 Task: In Heading  Arial Black with dark grey 1 1 colour. Font size of heading  '18 Pt. 'Font style of data Calibri. Font size of data  9 Pt. Alignment of headline & data Align right. Fill color in cell of heading  Red. Font color of data Black. Apply border in Data Top & Bottom Borders only. In the sheet  Attendance Spreadsheetbook
Action: Mouse moved to (320, 104)
Screenshot: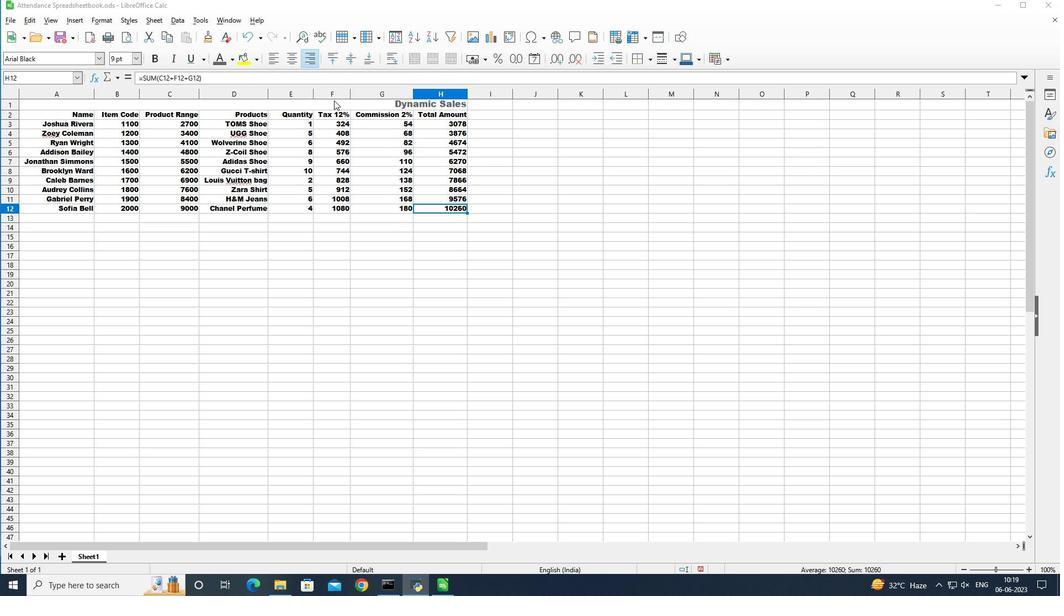 
Action: Mouse pressed left at (320, 104)
Screenshot: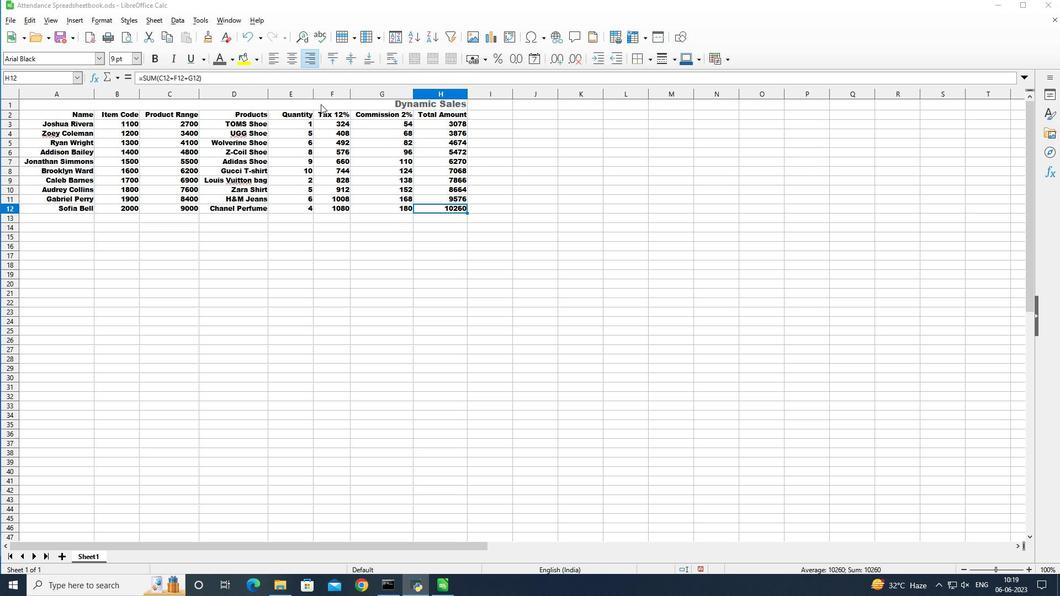 
Action: Mouse moved to (98, 56)
Screenshot: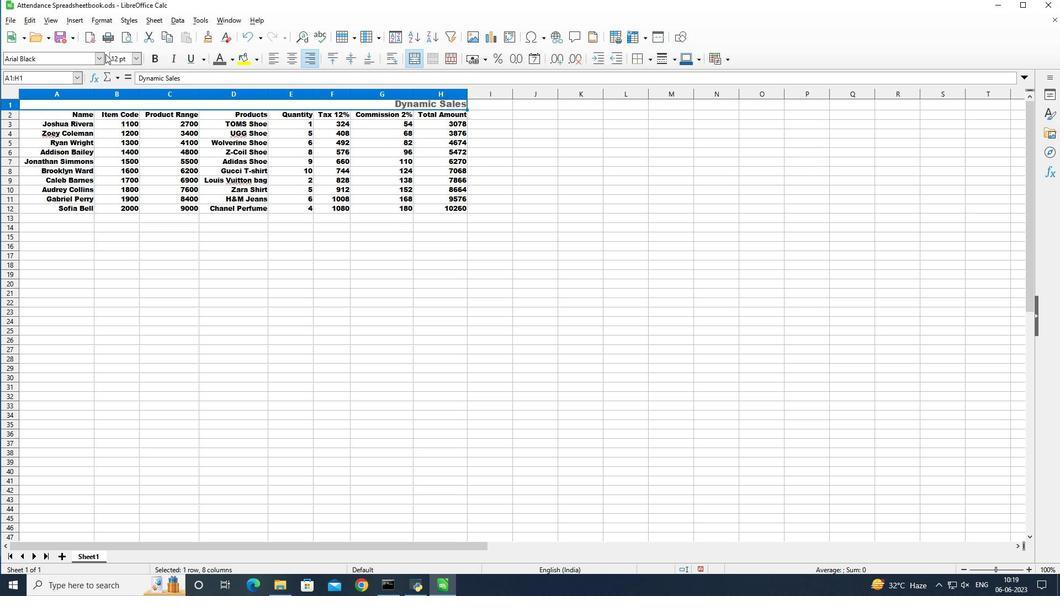 
Action: Mouse pressed left at (98, 56)
Screenshot: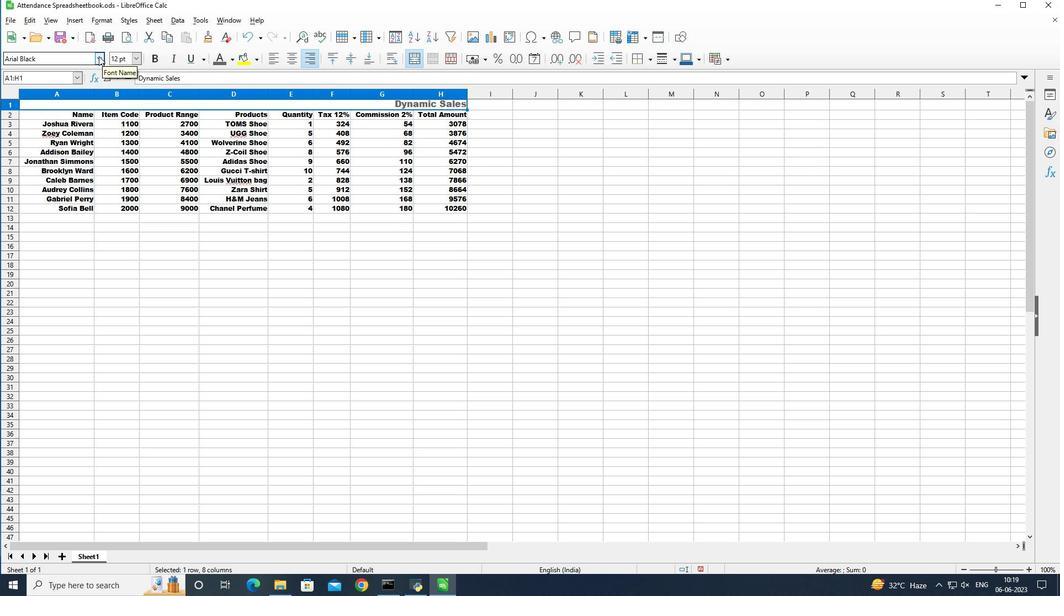 
Action: Mouse moved to (107, 72)
Screenshot: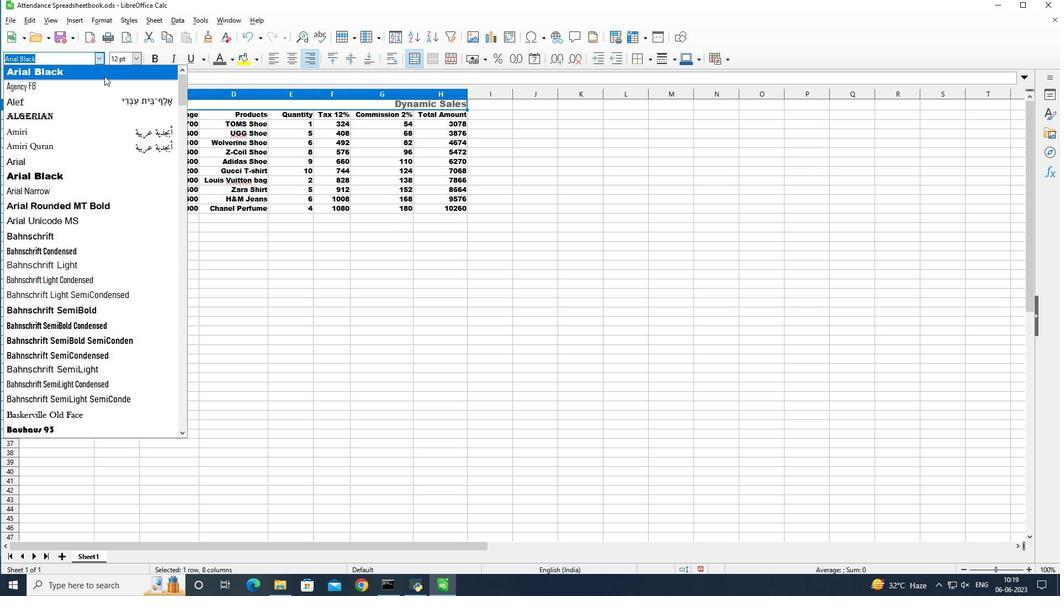 
Action: Mouse pressed left at (107, 72)
Screenshot: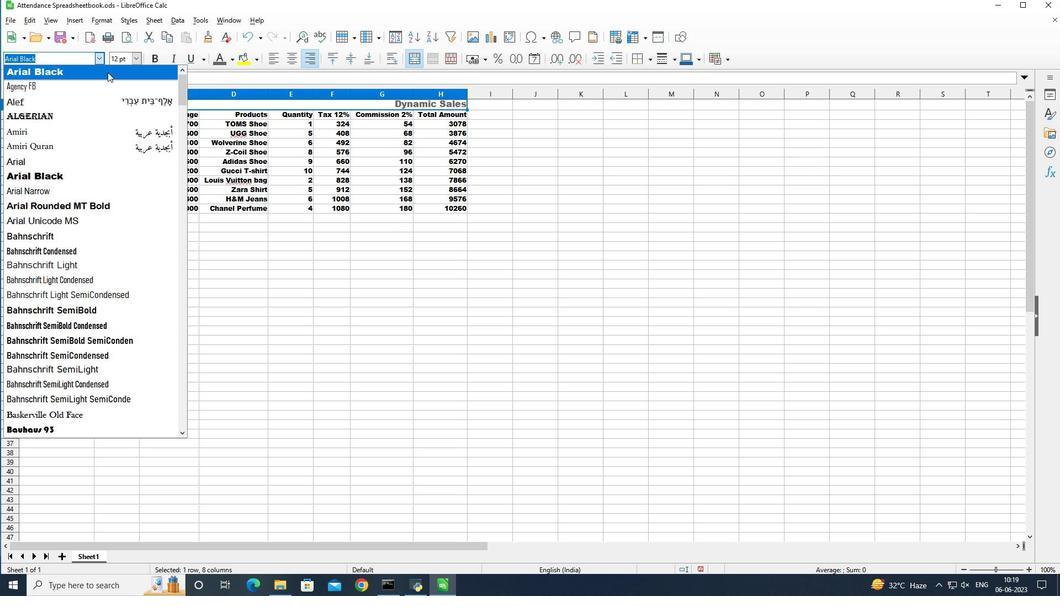 
Action: Mouse moved to (232, 61)
Screenshot: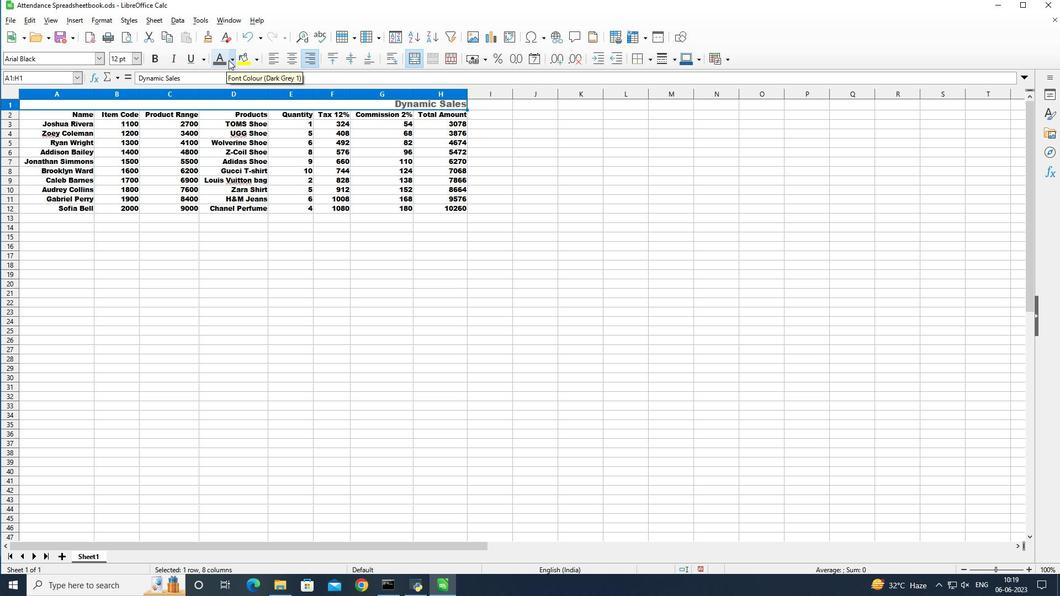 
Action: Mouse pressed left at (232, 61)
Screenshot: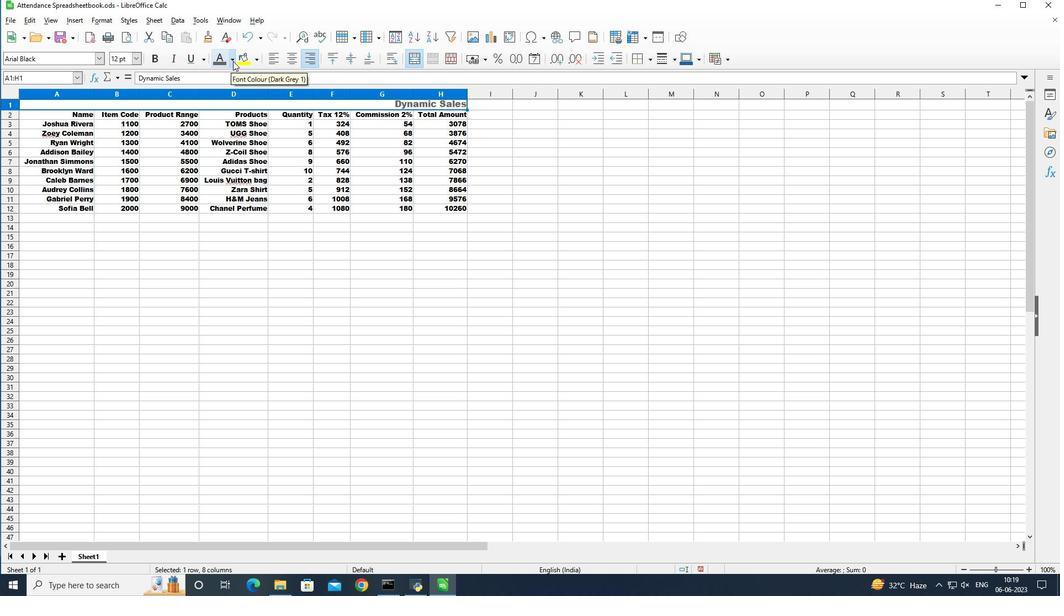 
Action: Mouse moved to (260, 124)
Screenshot: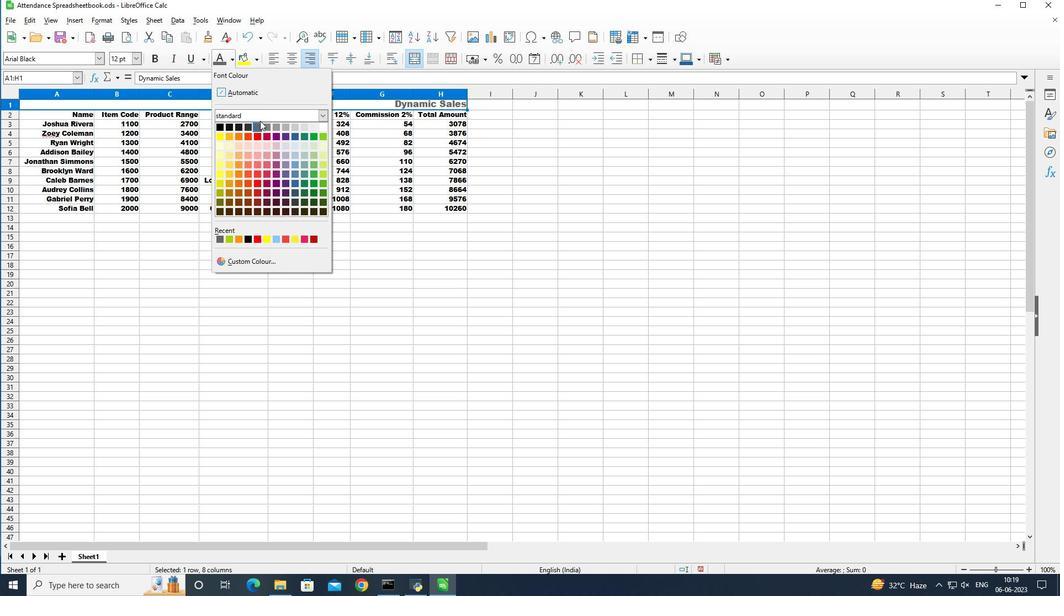 
Action: Mouse pressed left at (260, 124)
Screenshot: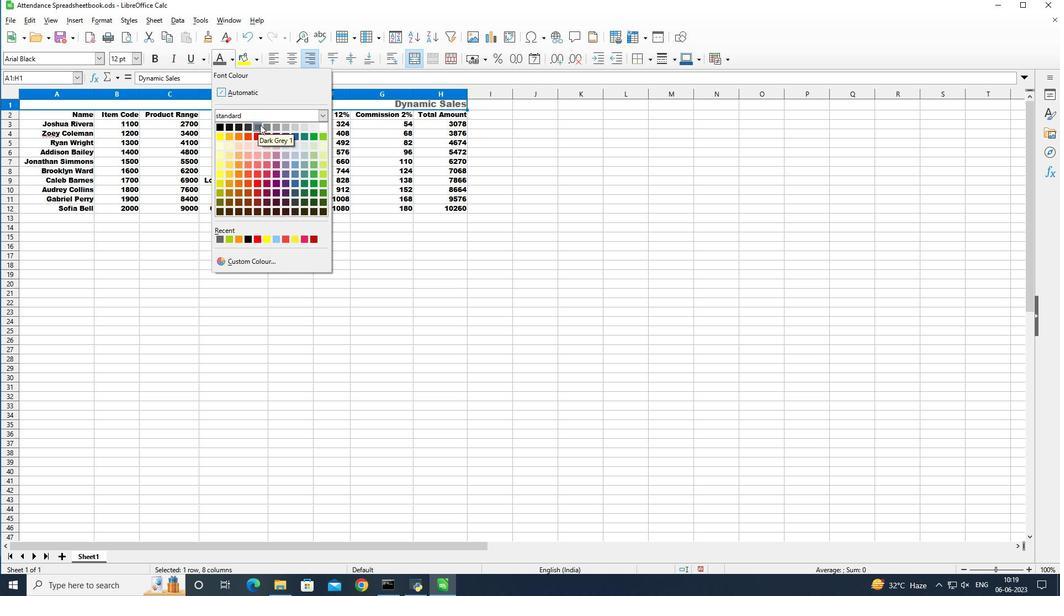 
Action: Mouse moved to (140, 58)
Screenshot: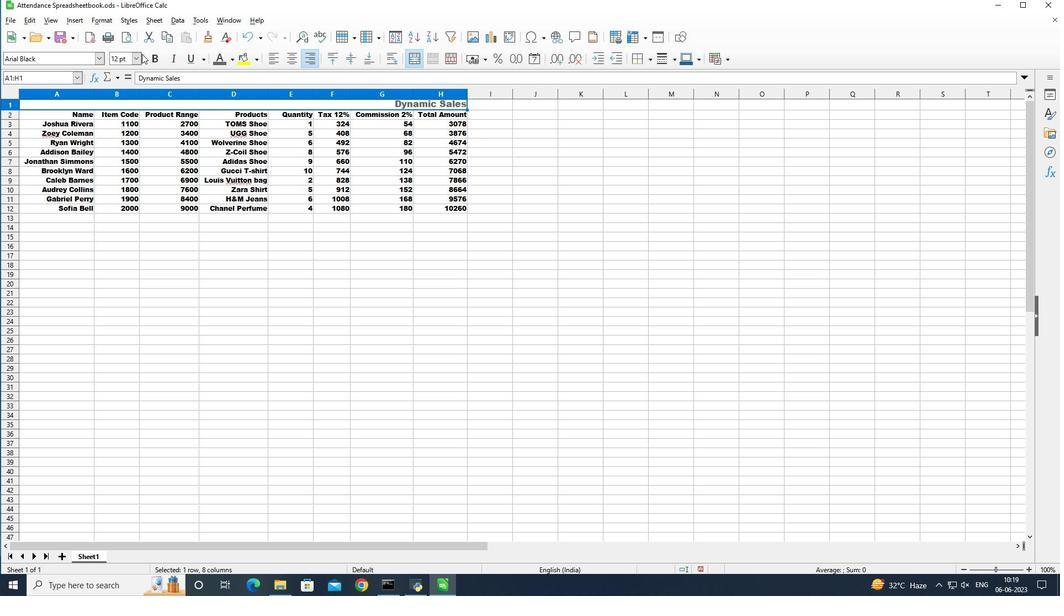 
Action: Mouse pressed left at (140, 58)
Screenshot: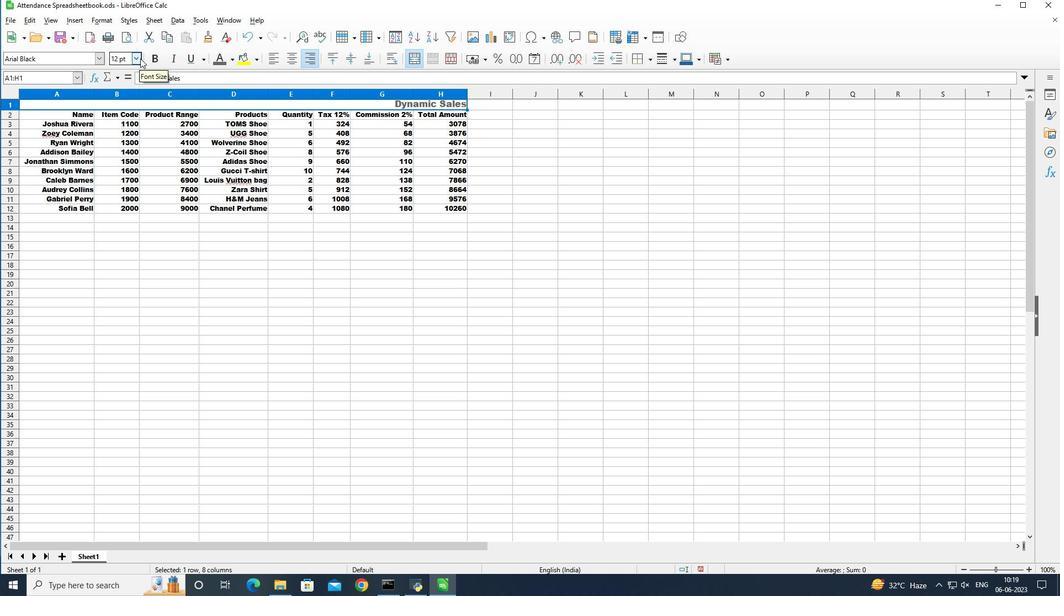 
Action: Mouse moved to (130, 184)
Screenshot: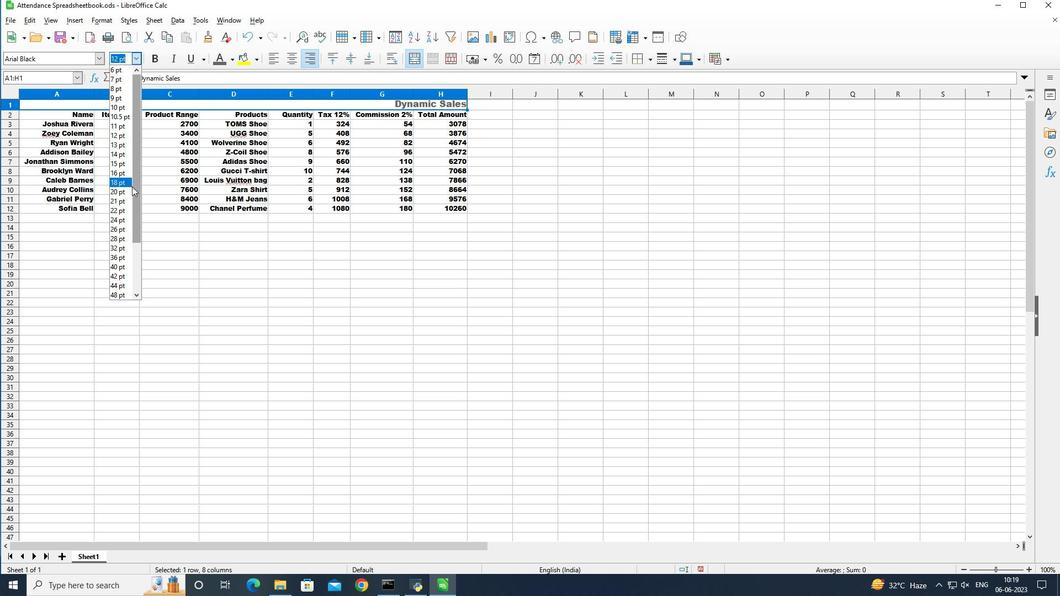 
Action: Mouse pressed left at (130, 184)
Screenshot: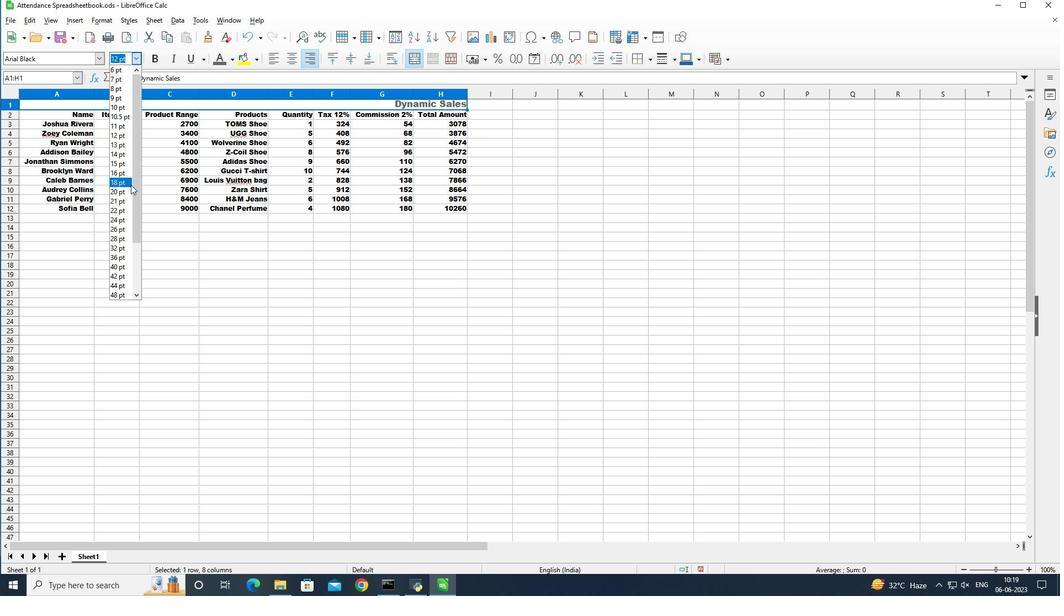 
Action: Mouse moved to (83, 118)
Screenshot: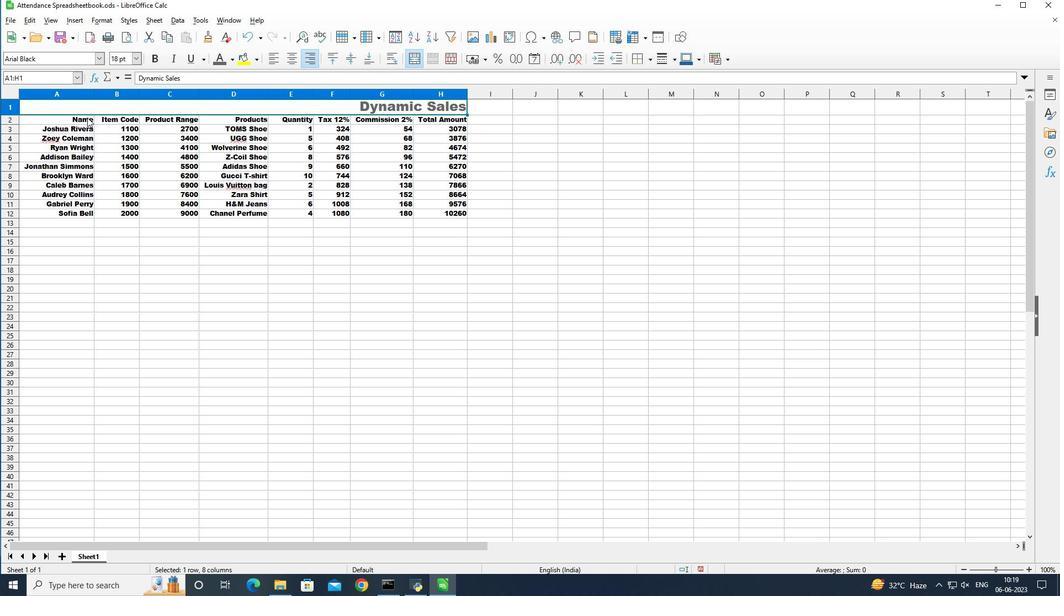 
Action: Mouse pressed left at (83, 118)
Screenshot: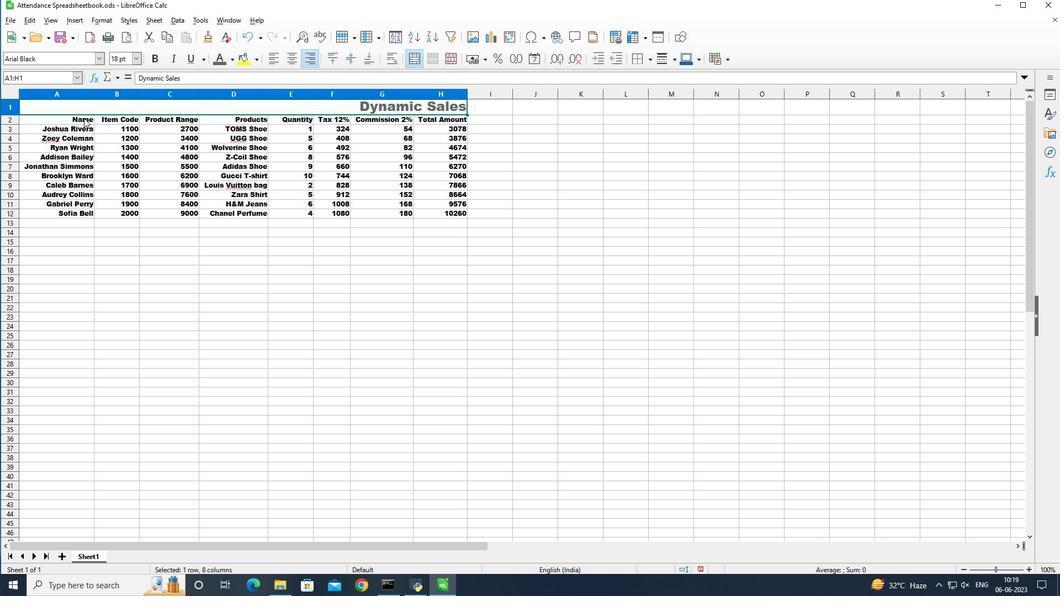
Action: Mouse moved to (86, 118)
Screenshot: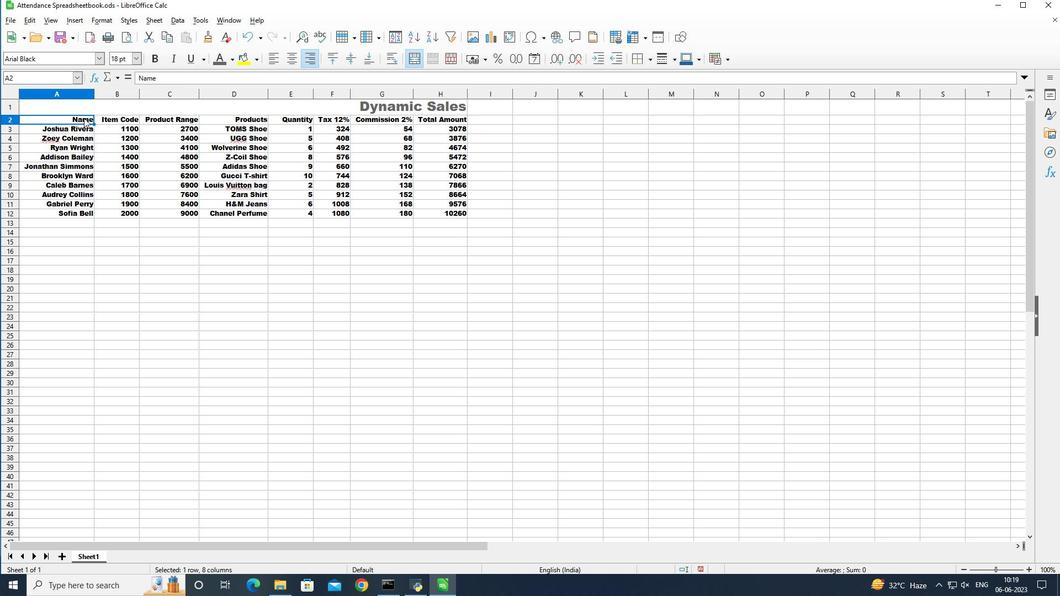 
Action: Mouse pressed left at (86, 118)
Screenshot: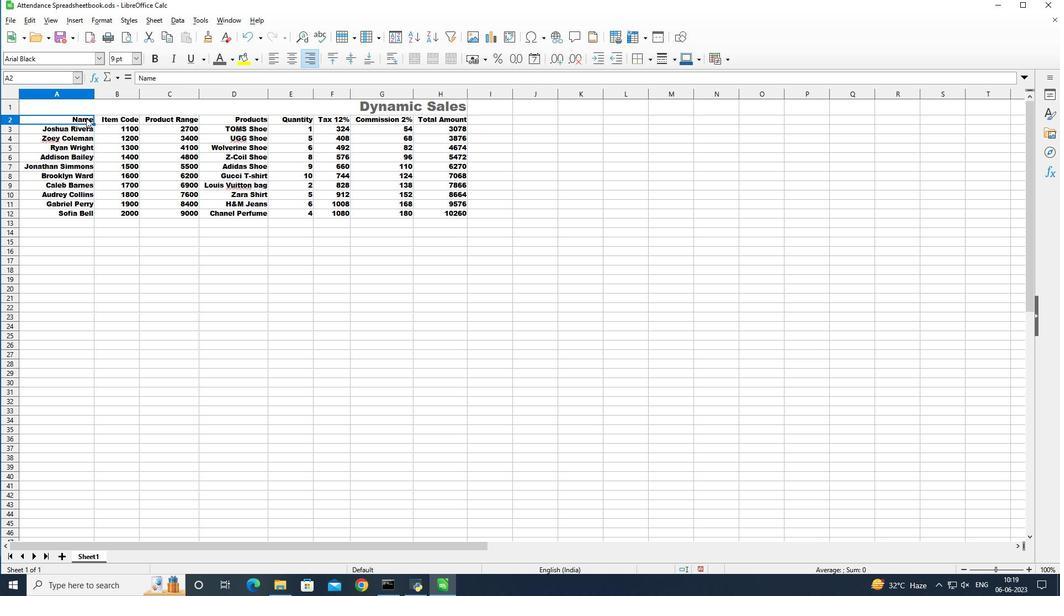 
Action: Mouse moved to (102, 60)
Screenshot: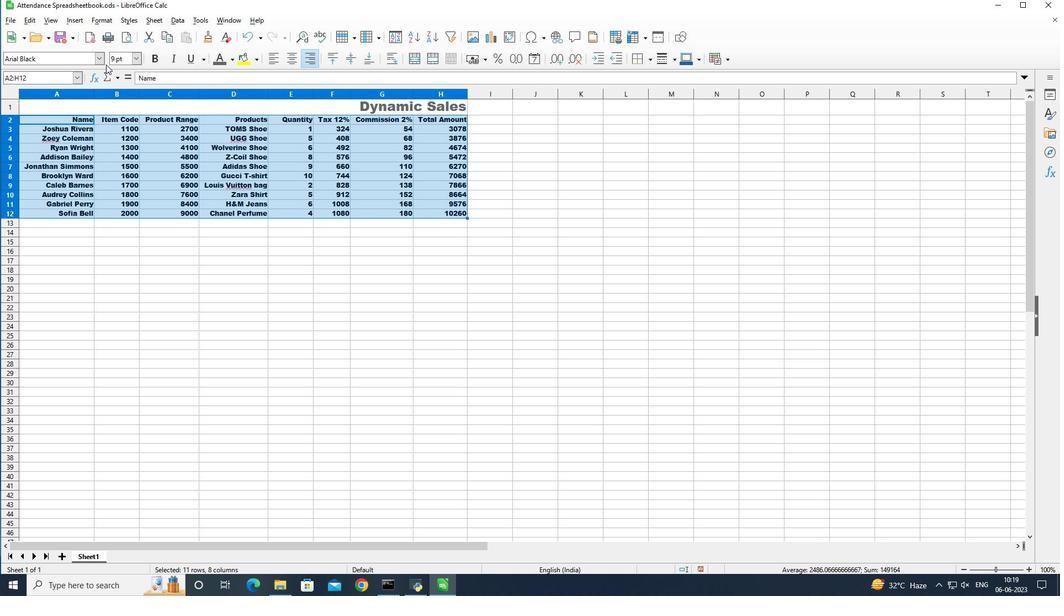 
Action: Mouse pressed left at (102, 60)
Screenshot: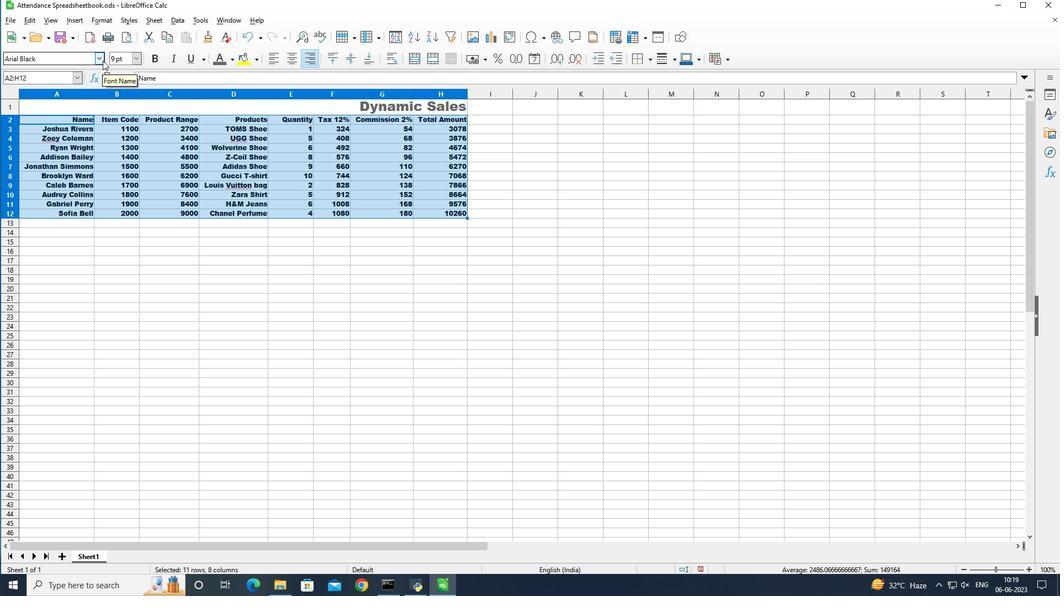 
Action: Mouse moved to (60, 261)
Screenshot: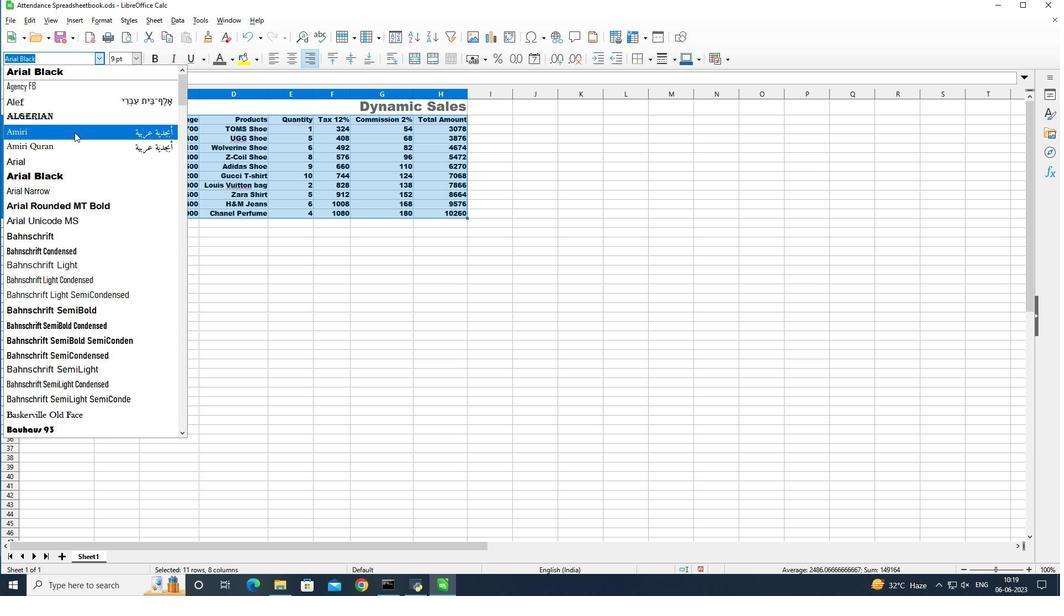 
Action: Mouse scrolled (60, 261) with delta (0, 0)
Screenshot: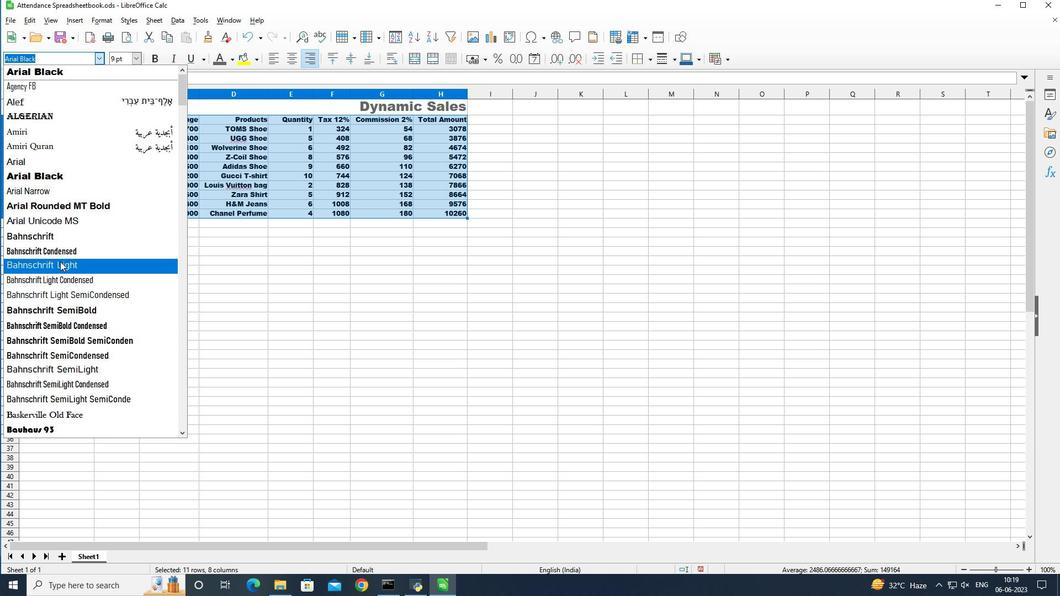 
Action: Mouse scrolled (60, 261) with delta (0, 0)
Screenshot: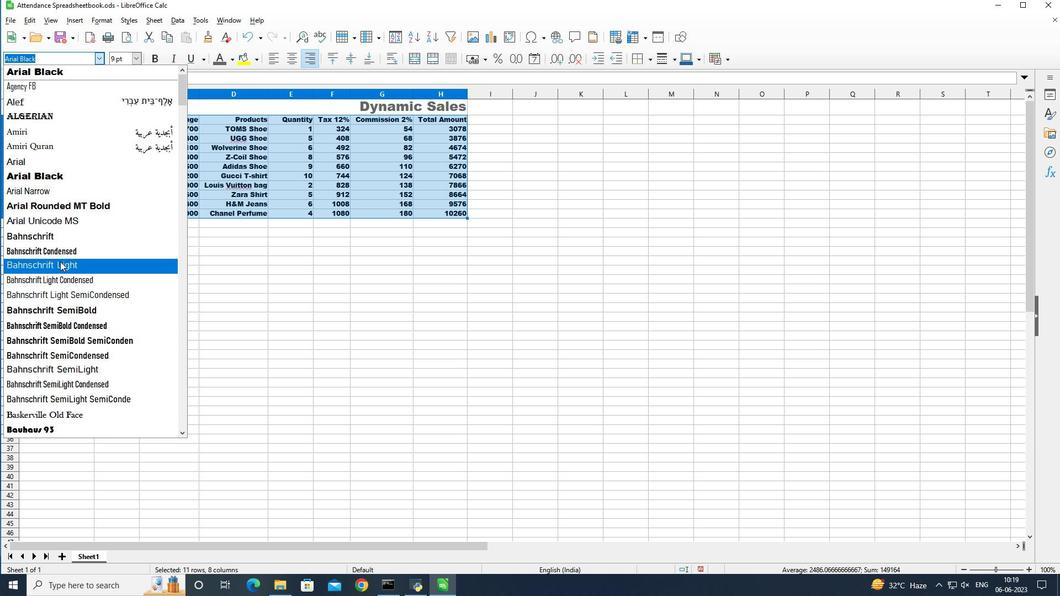 
Action: Mouse scrolled (60, 261) with delta (0, 0)
Screenshot: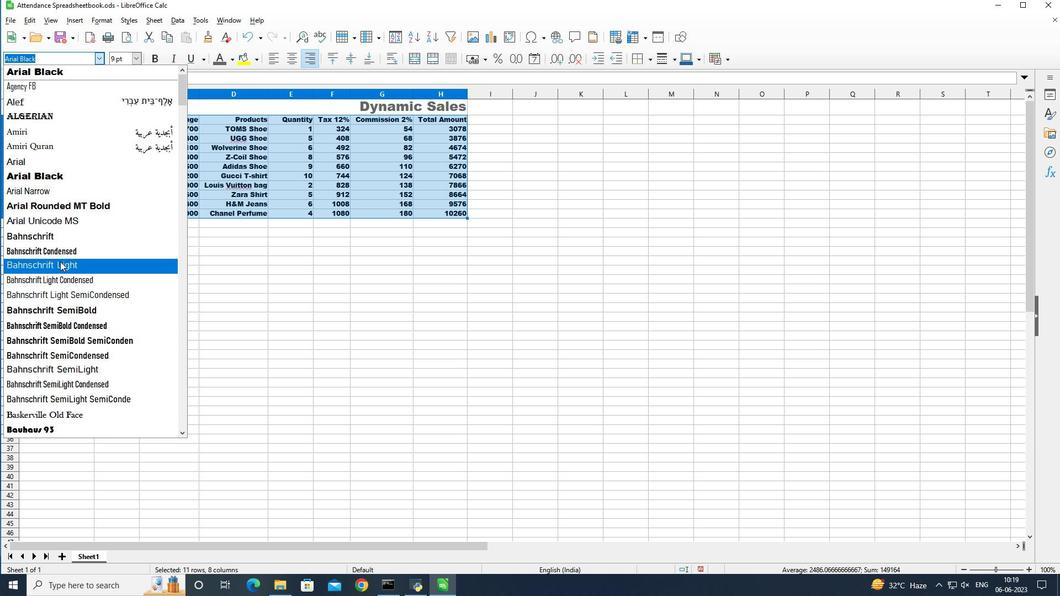 
Action: Mouse scrolled (60, 261) with delta (0, 0)
Screenshot: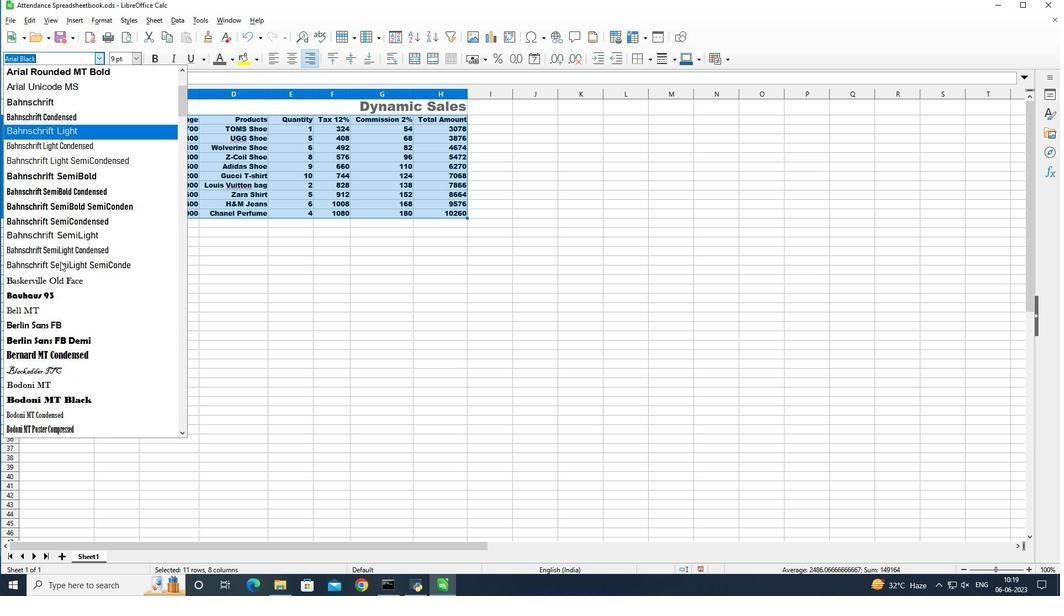 
Action: Mouse scrolled (60, 261) with delta (0, 0)
Screenshot: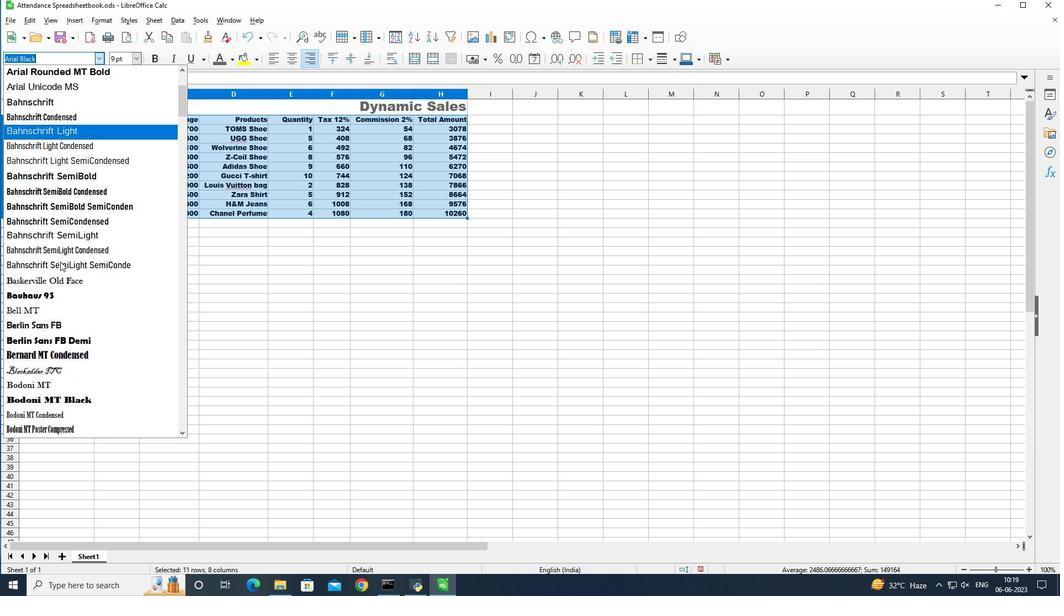 
Action: Mouse scrolled (60, 261) with delta (0, 0)
Screenshot: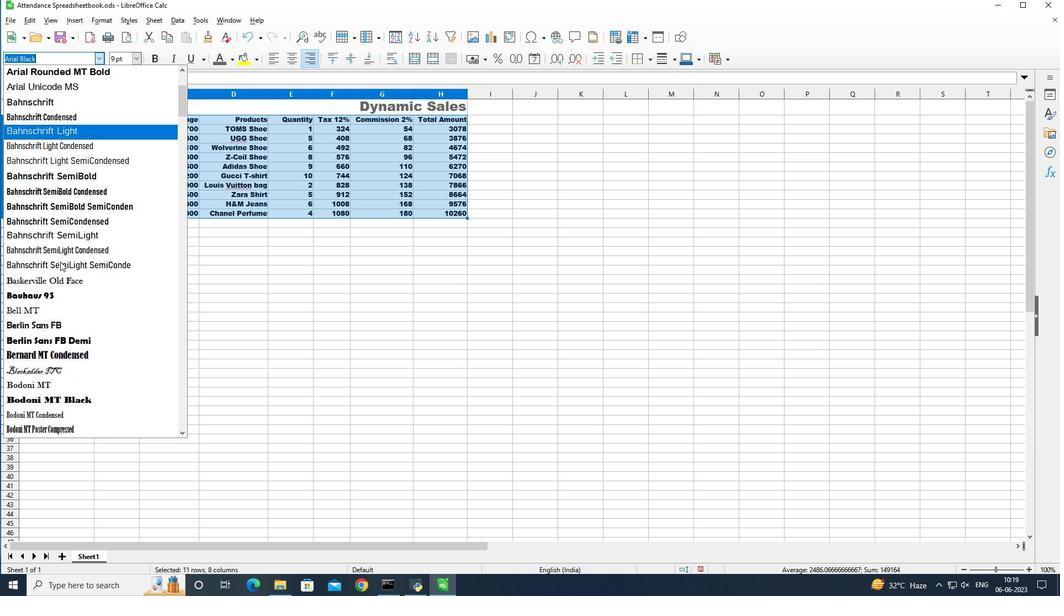 
Action: Mouse scrolled (60, 261) with delta (0, 0)
Screenshot: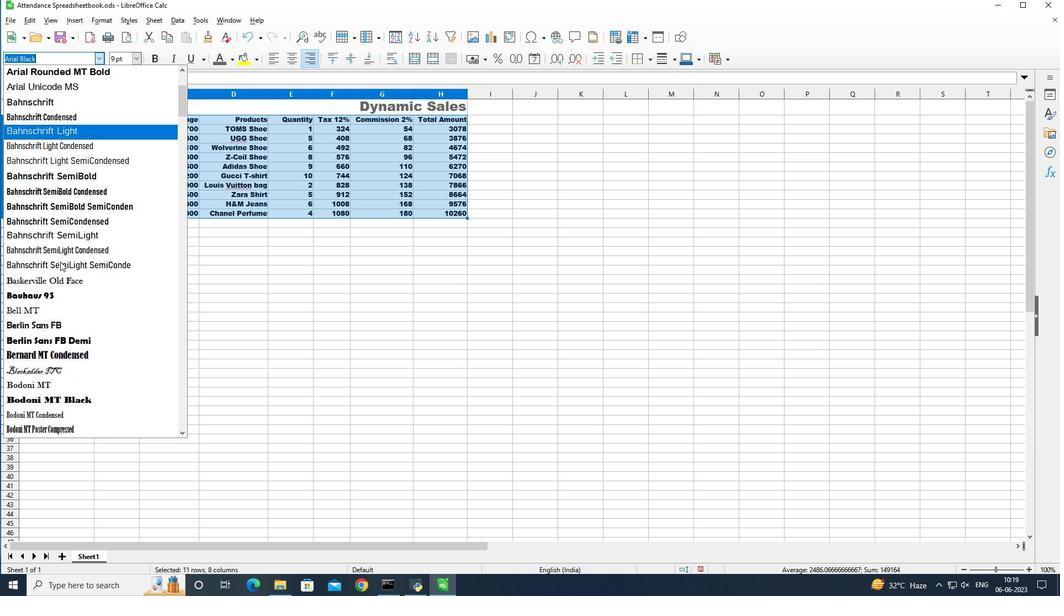
Action: Mouse scrolled (60, 261) with delta (0, 0)
Screenshot: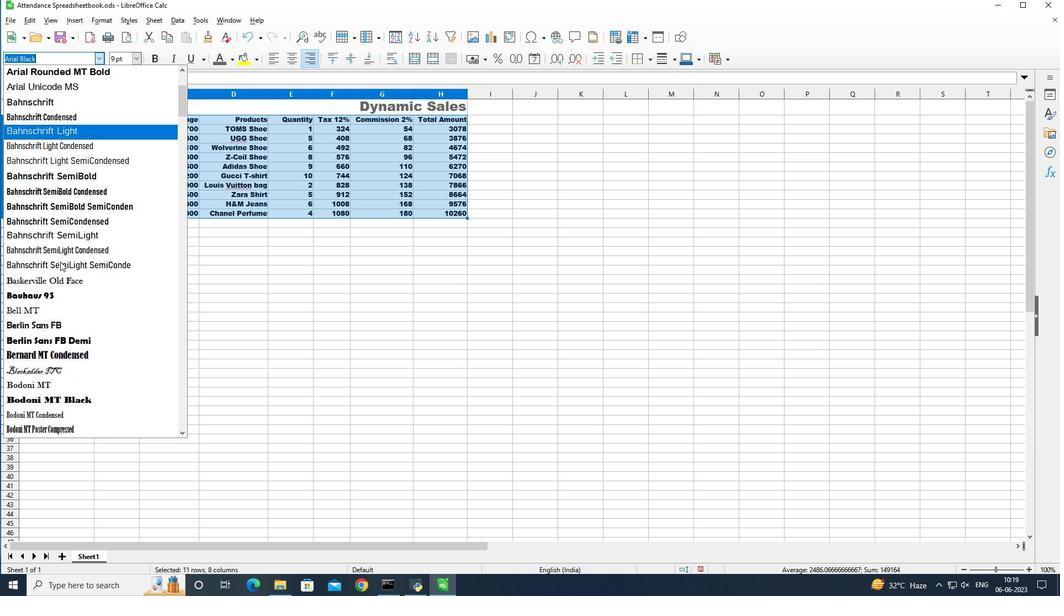 
Action: Mouse scrolled (60, 261) with delta (0, 0)
Screenshot: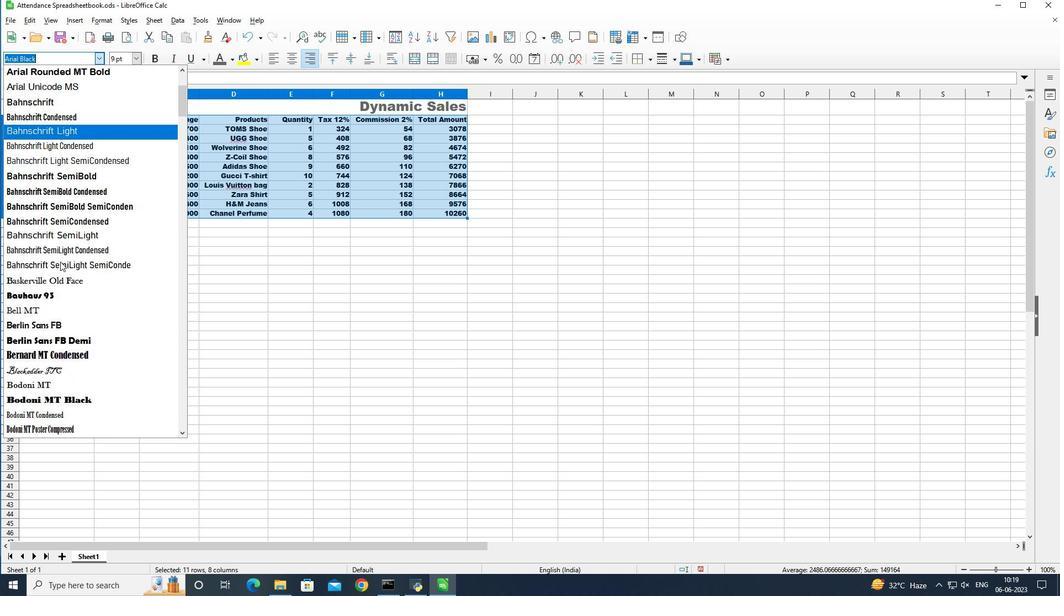 
Action: Mouse scrolled (60, 261) with delta (0, 0)
Screenshot: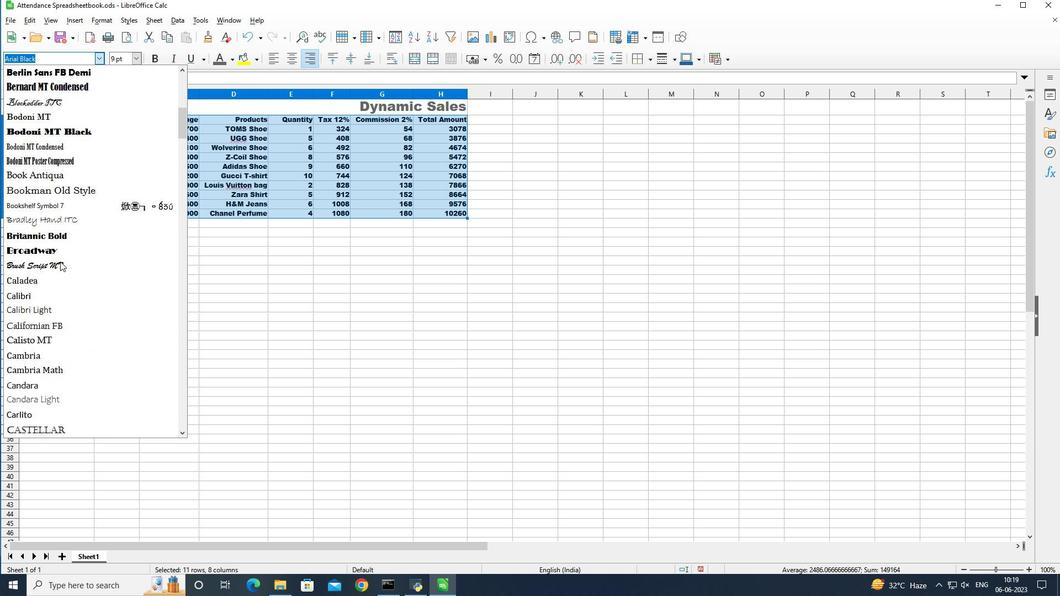 
Action: Mouse scrolled (60, 261) with delta (0, 0)
Screenshot: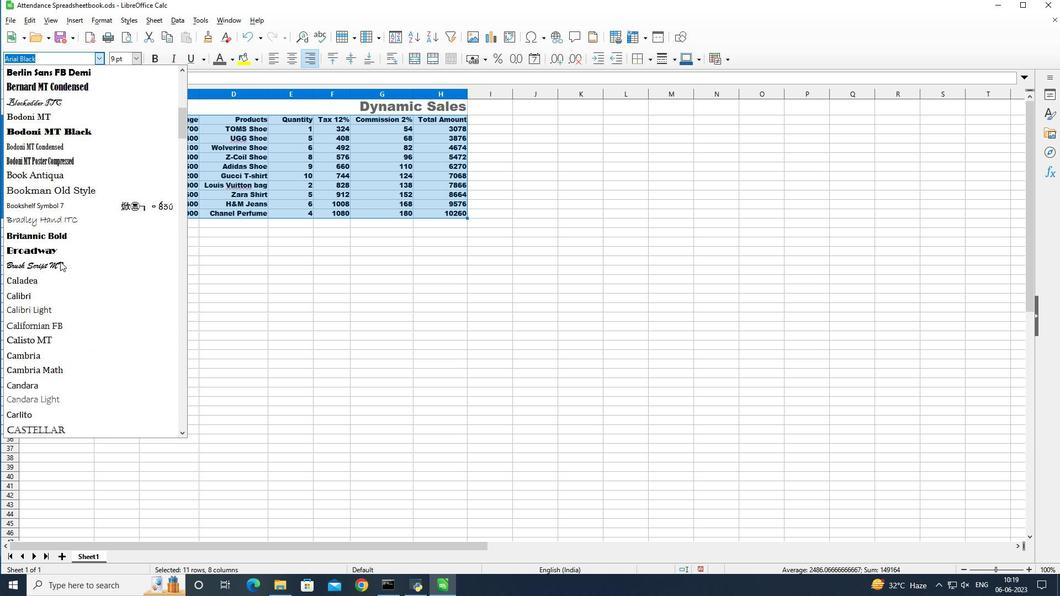 
Action: Mouse scrolled (60, 261) with delta (0, 0)
Screenshot: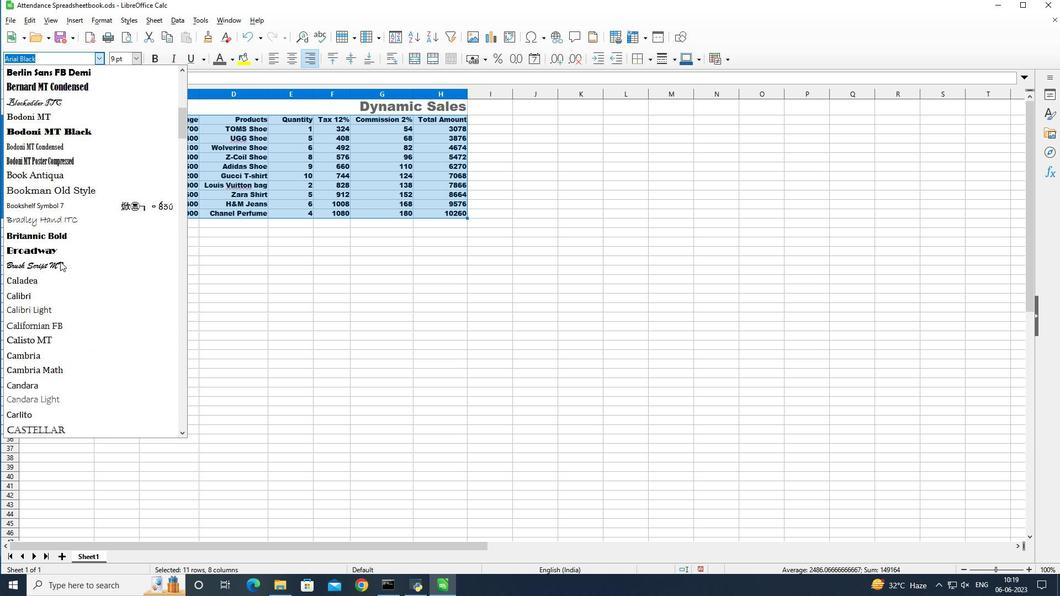 
Action: Mouse scrolled (60, 261) with delta (0, 0)
Screenshot: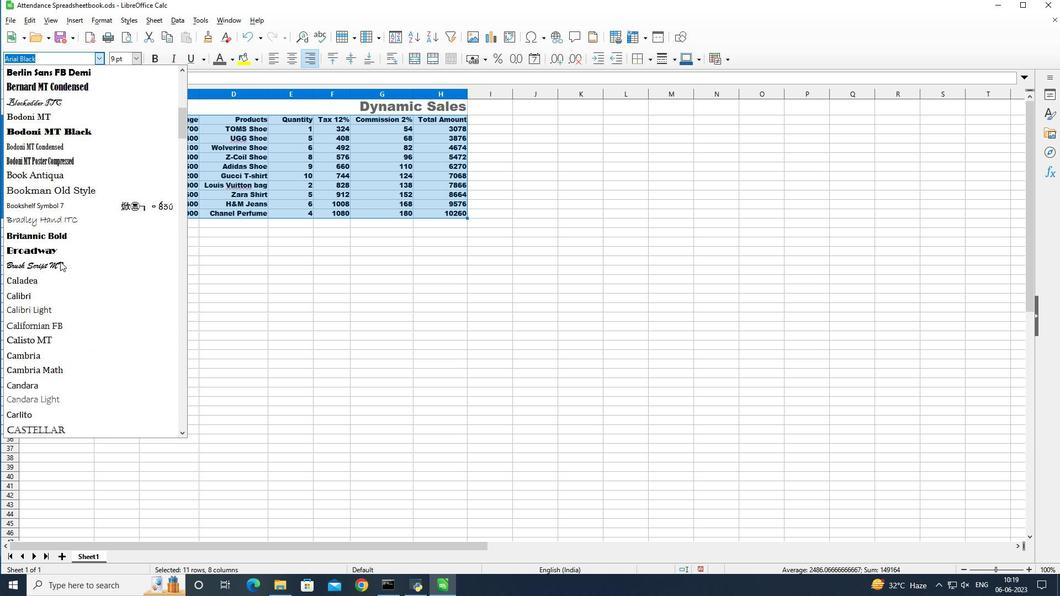 
Action: Mouse scrolled (60, 261) with delta (0, 0)
Screenshot: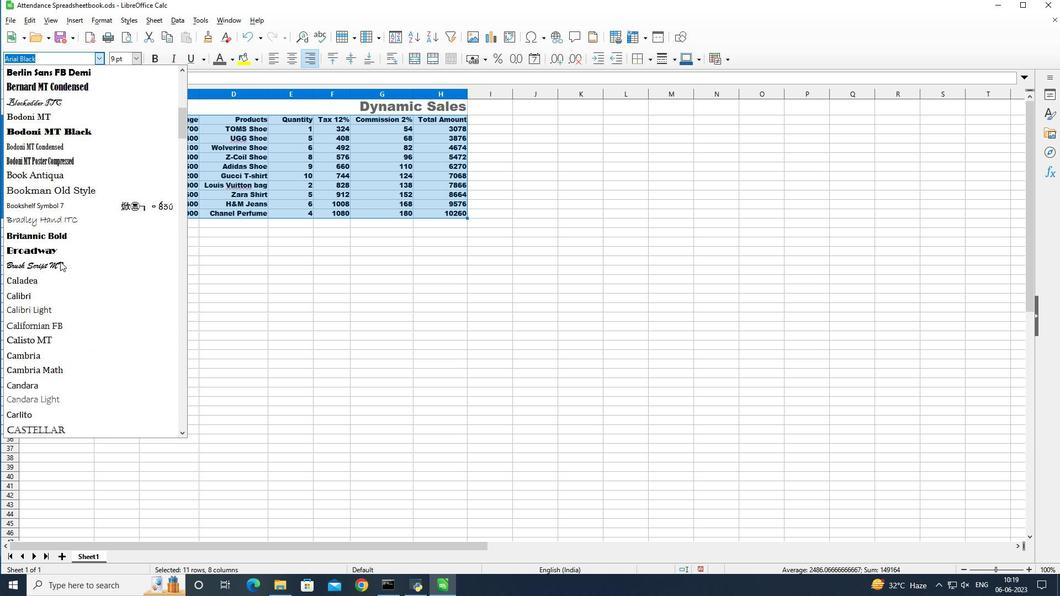 
Action: Mouse moved to (96, 78)
Screenshot: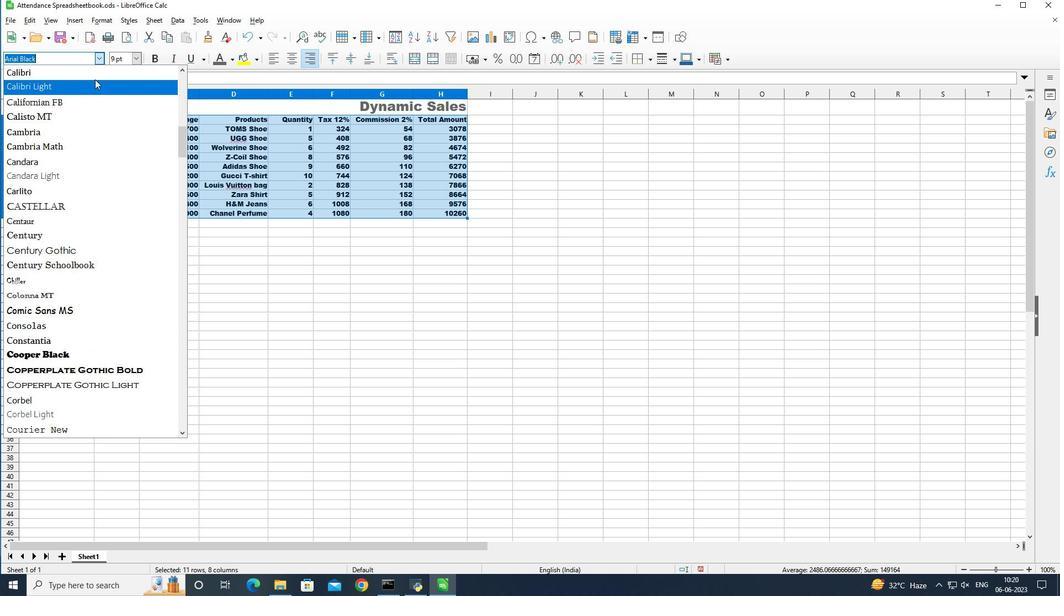 
Action: Mouse pressed left at (96, 78)
Screenshot: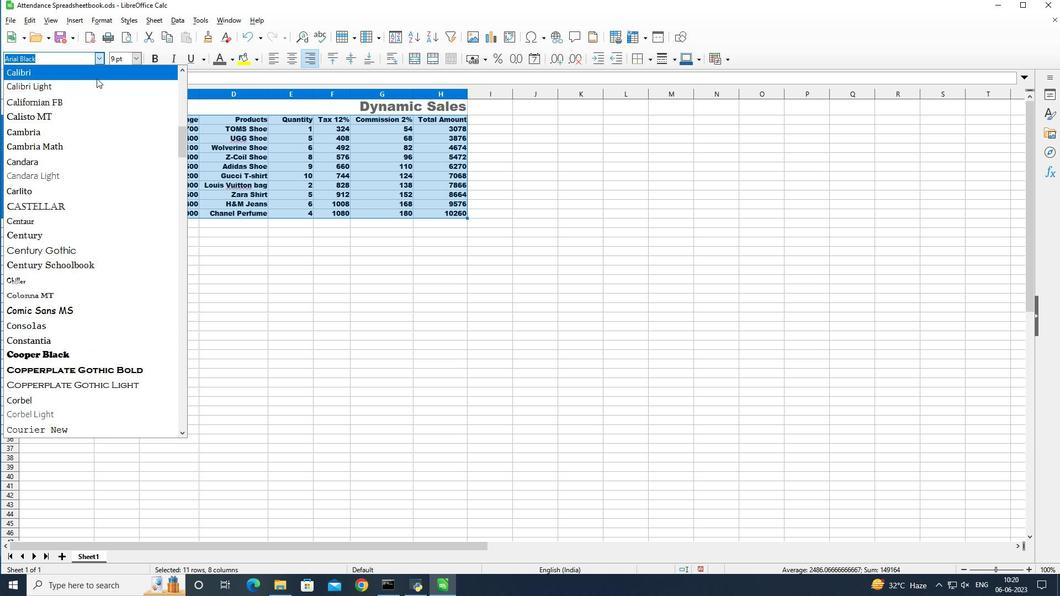 
Action: Mouse moved to (136, 57)
Screenshot: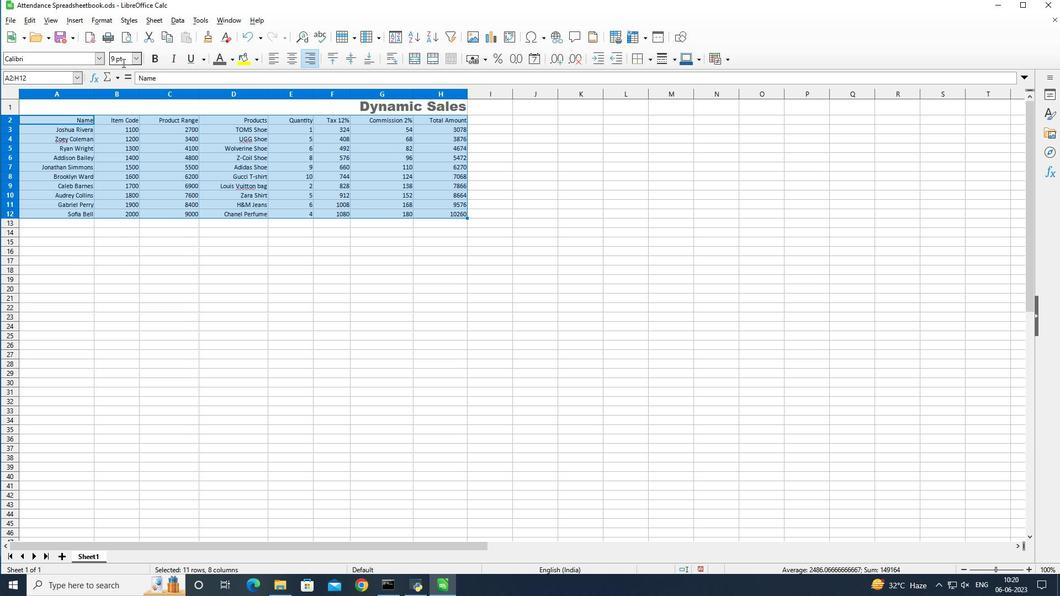 
Action: Mouse pressed left at (136, 57)
Screenshot: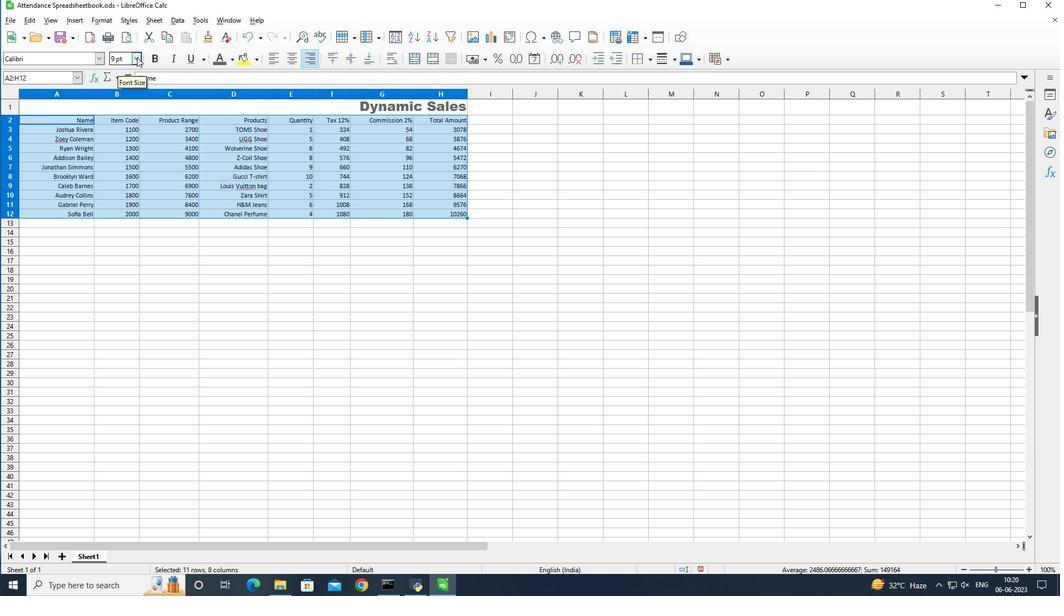 
Action: Mouse moved to (129, 98)
Screenshot: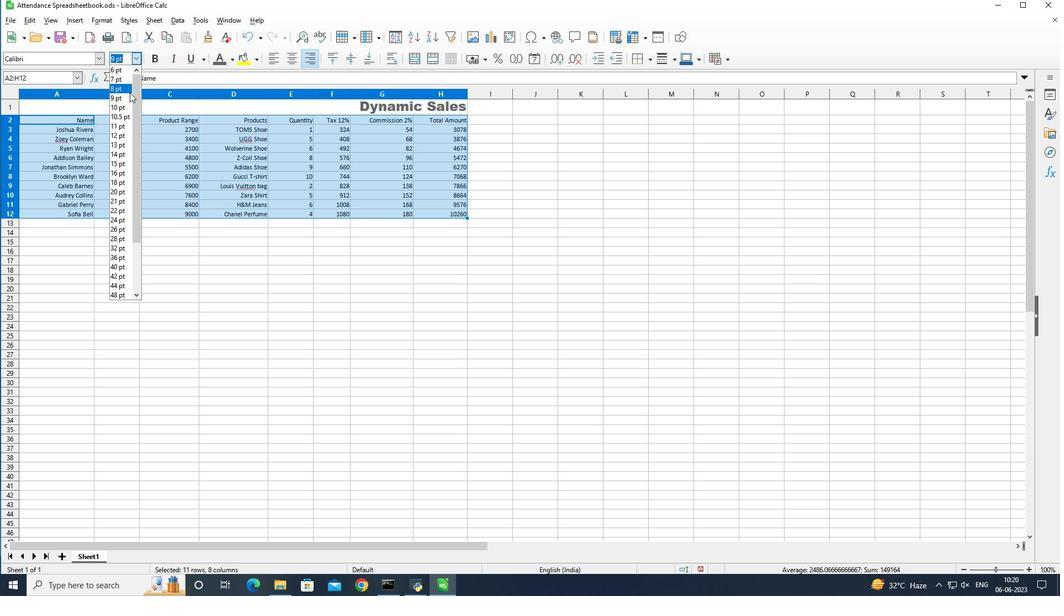 
Action: Mouse pressed left at (129, 98)
Screenshot: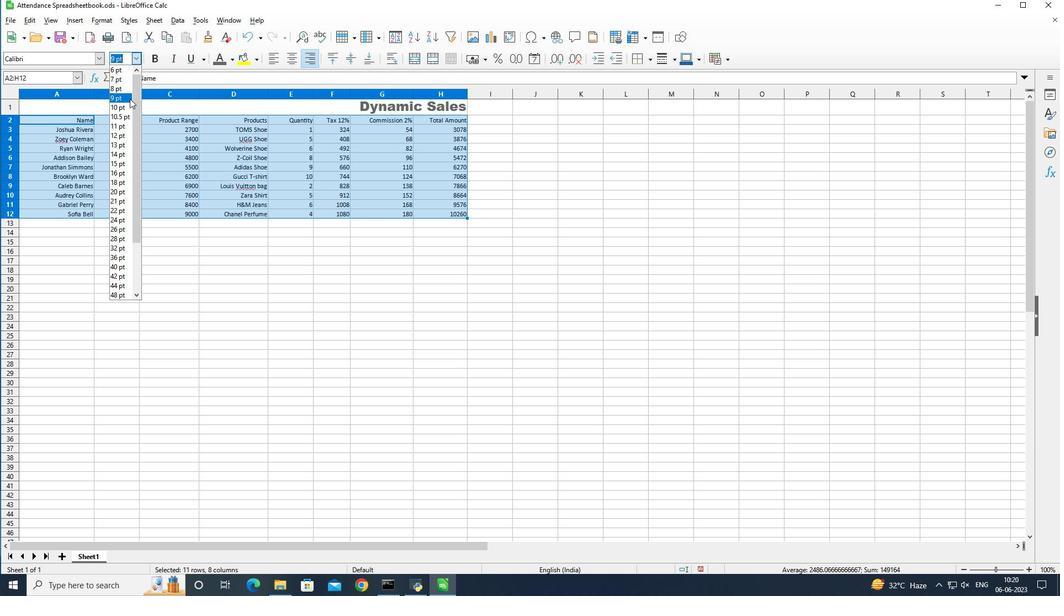 
Action: Mouse moved to (366, 110)
Screenshot: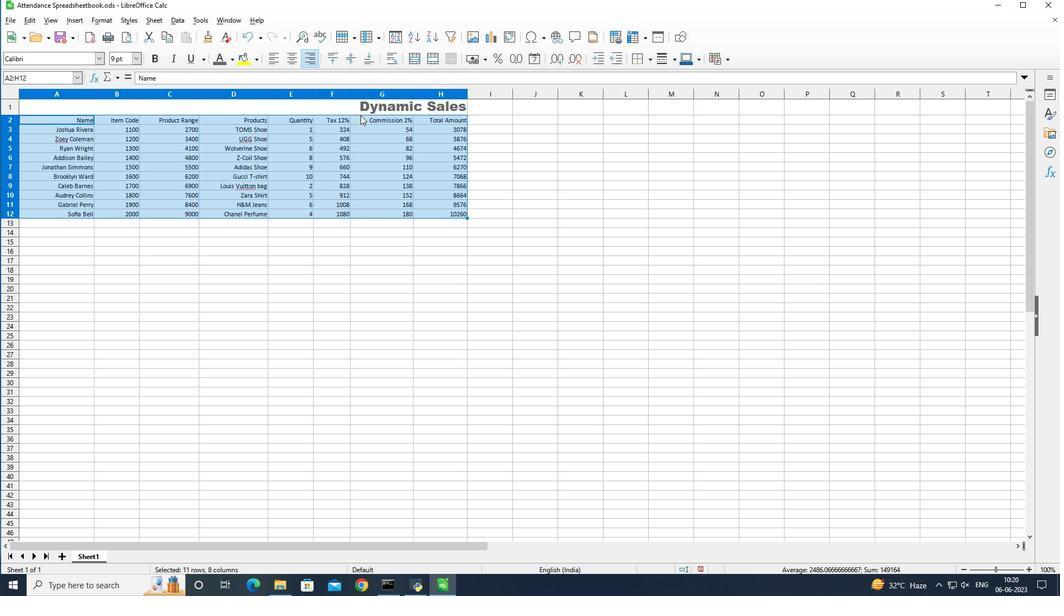 
Action: Mouse pressed left at (366, 110)
Screenshot: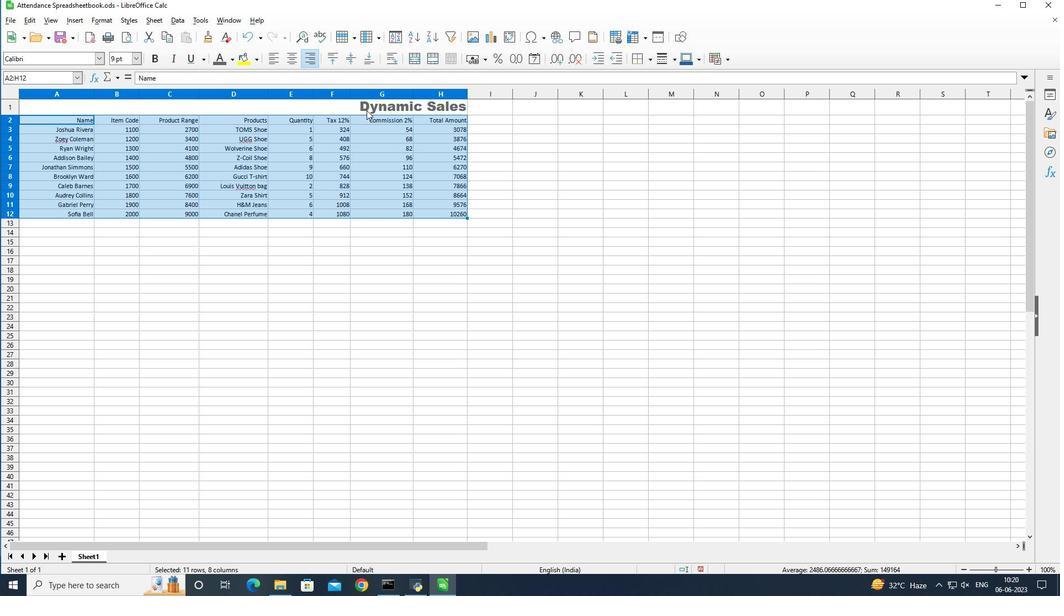 
Action: Mouse moved to (257, 59)
Screenshot: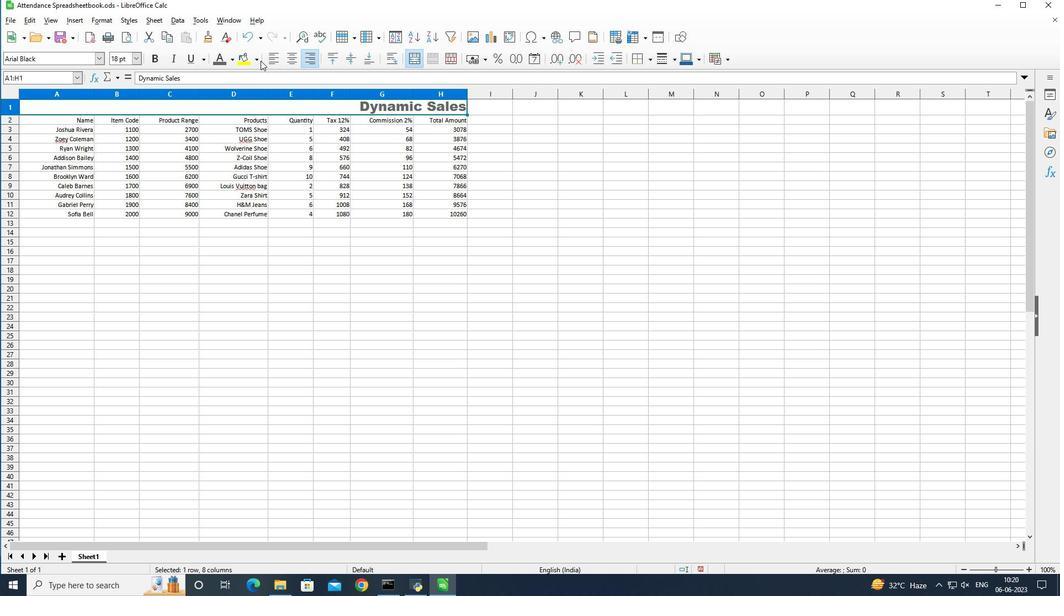 
Action: Mouse pressed left at (257, 59)
Screenshot: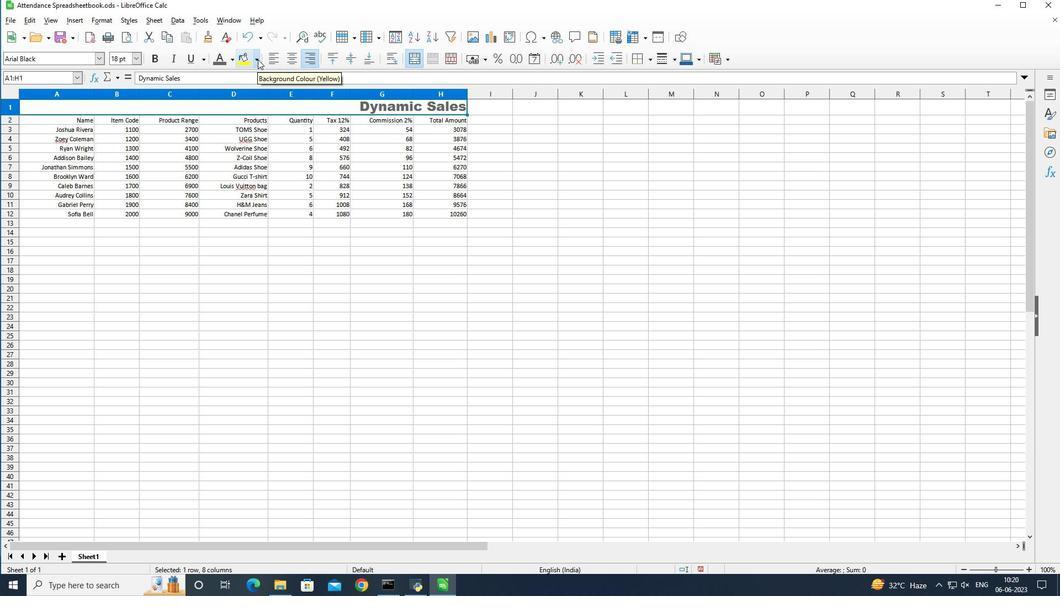 
Action: Mouse moved to (281, 136)
Screenshot: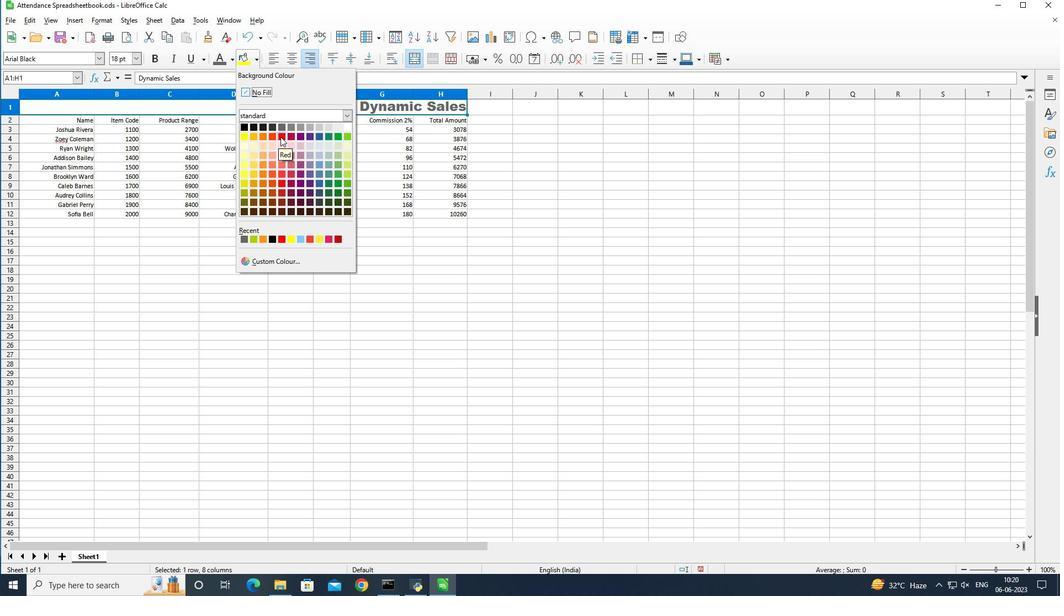 
Action: Mouse pressed left at (281, 136)
Screenshot: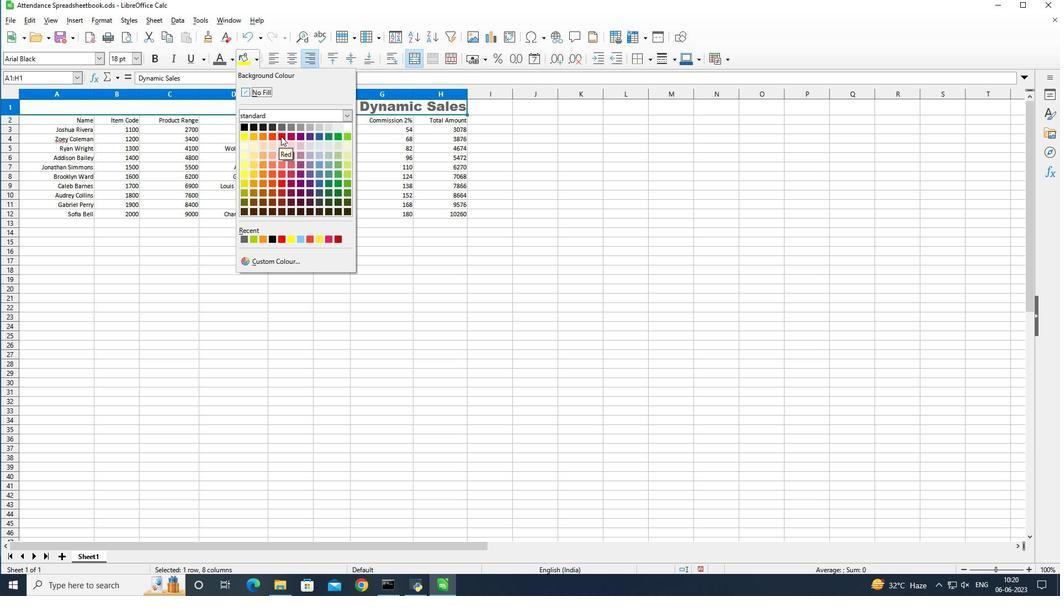 
Action: Mouse moved to (39, 119)
Screenshot: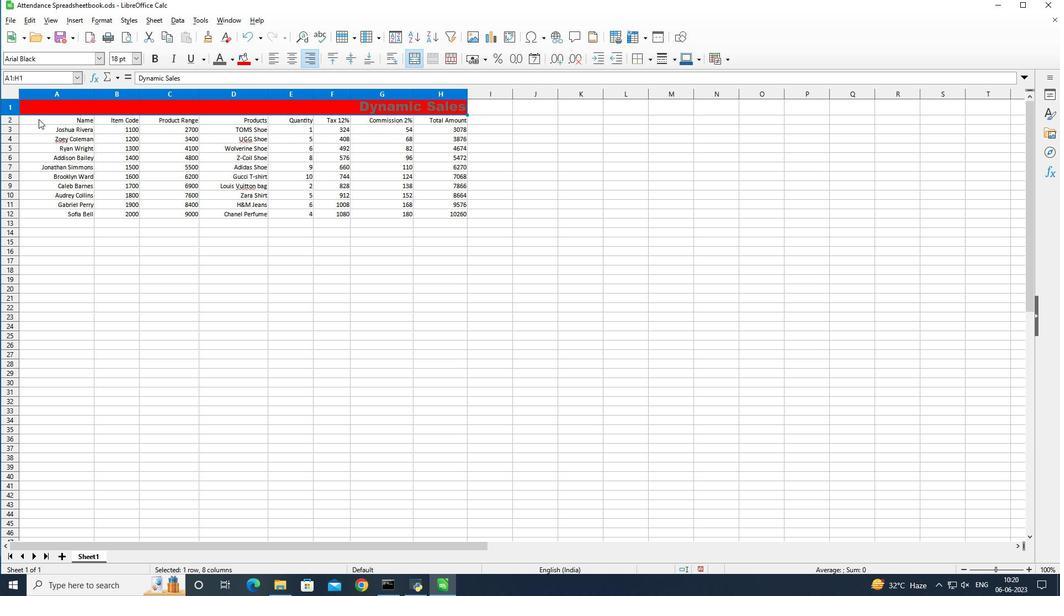 
Action: Mouse pressed left at (39, 119)
Screenshot: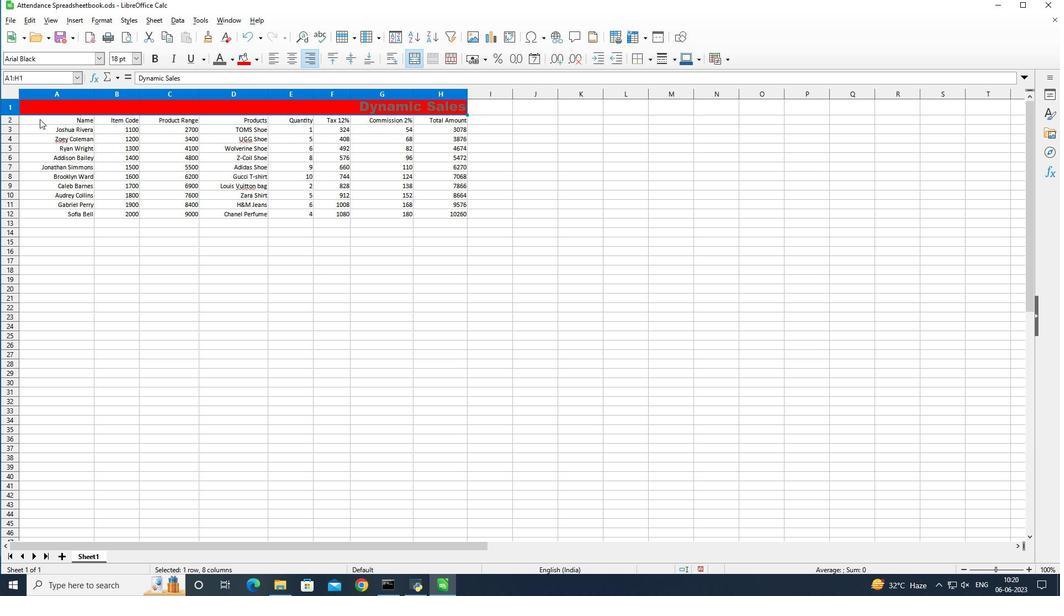 
Action: Mouse moved to (40, 119)
Screenshot: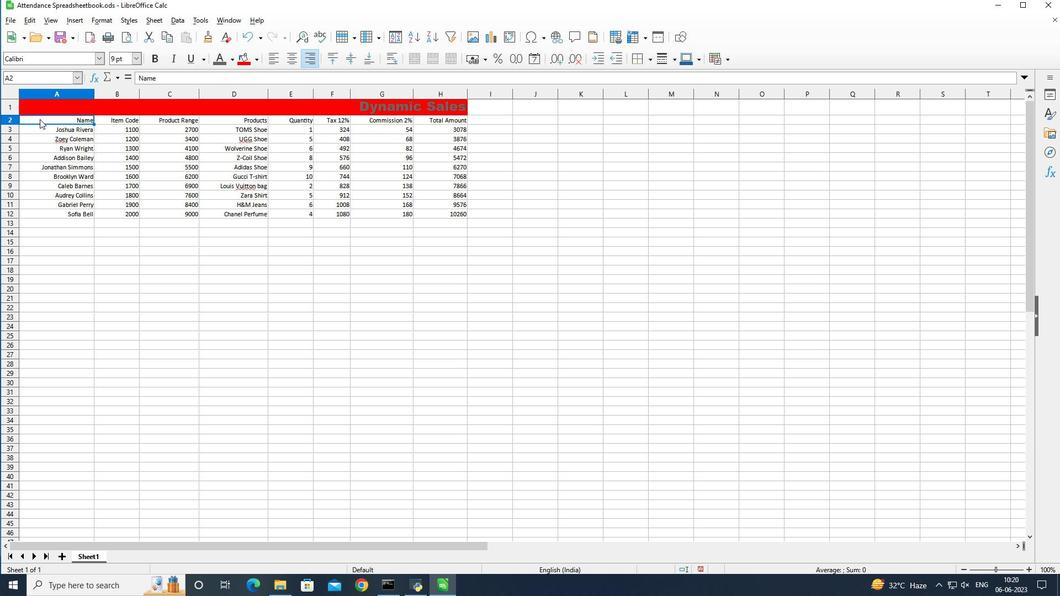 
Action: Mouse pressed left at (40, 119)
Screenshot: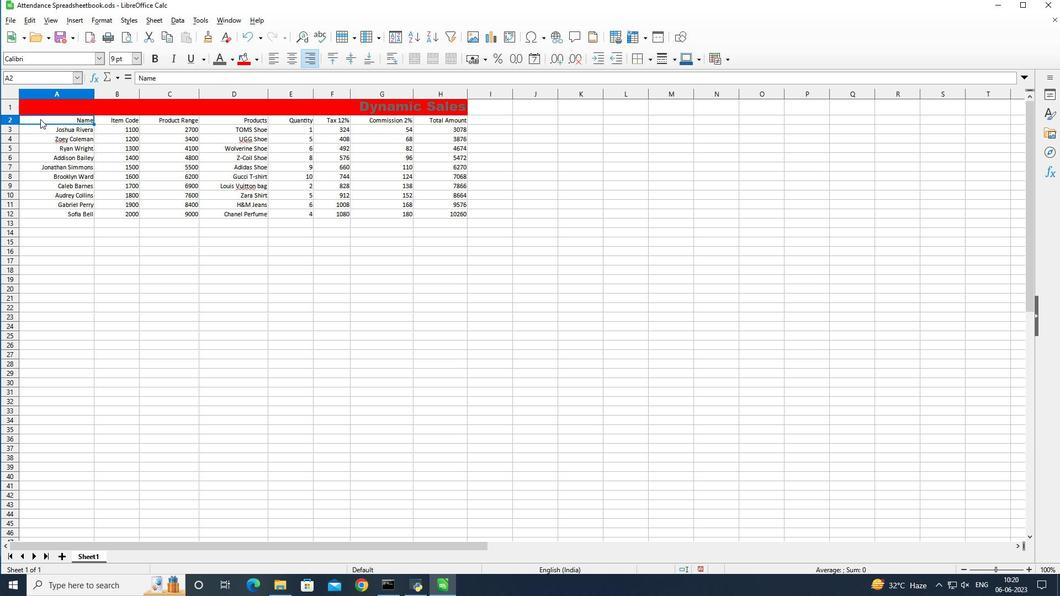 
Action: Mouse moved to (233, 57)
Screenshot: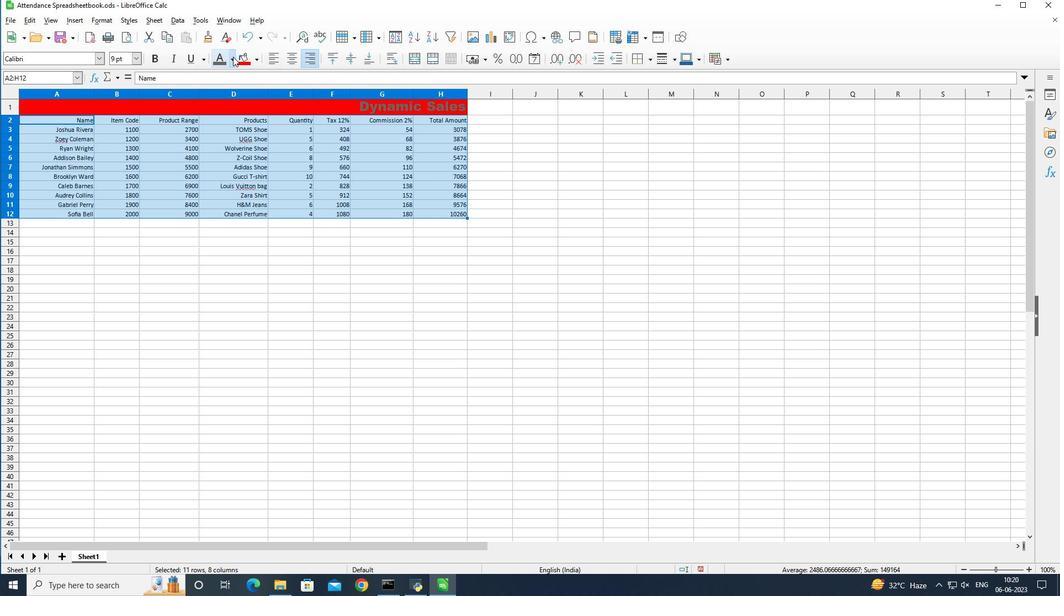 
Action: Mouse pressed left at (233, 57)
Screenshot: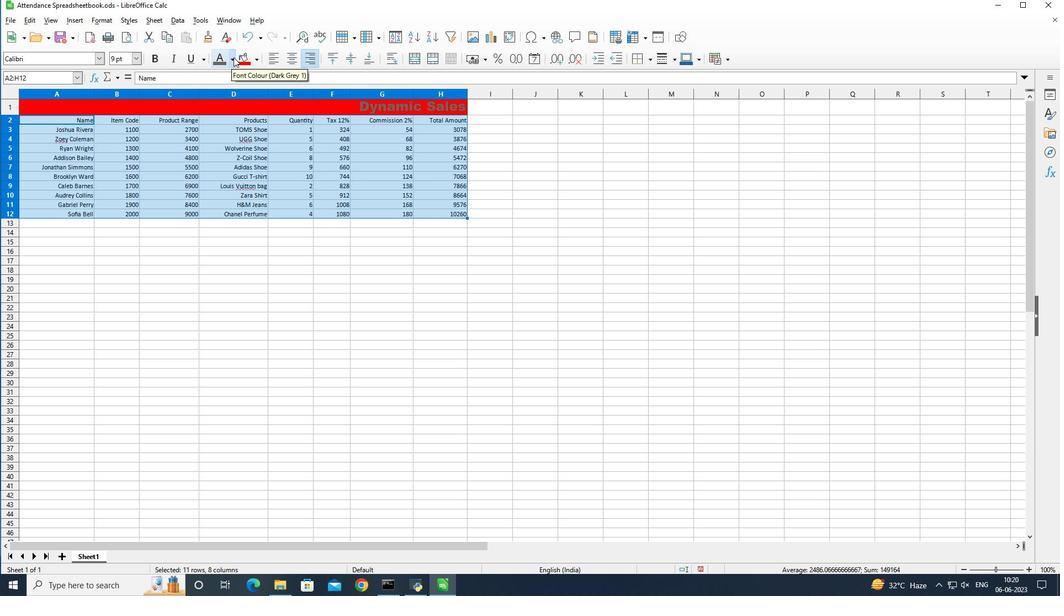 
Action: Mouse moved to (223, 130)
Screenshot: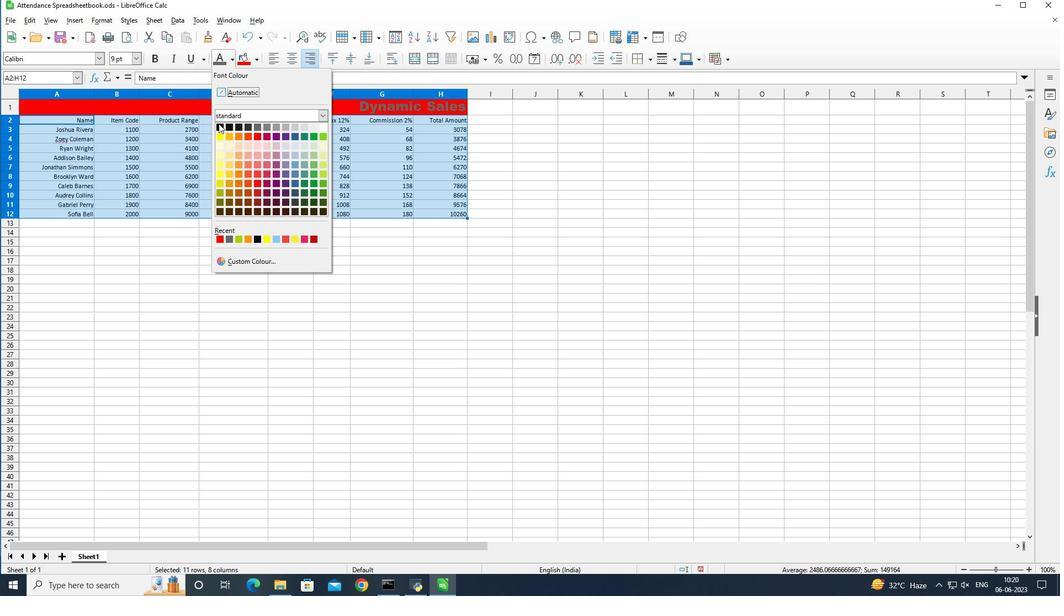 
Action: Mouse pressed left at (223, 130)
Screenshot: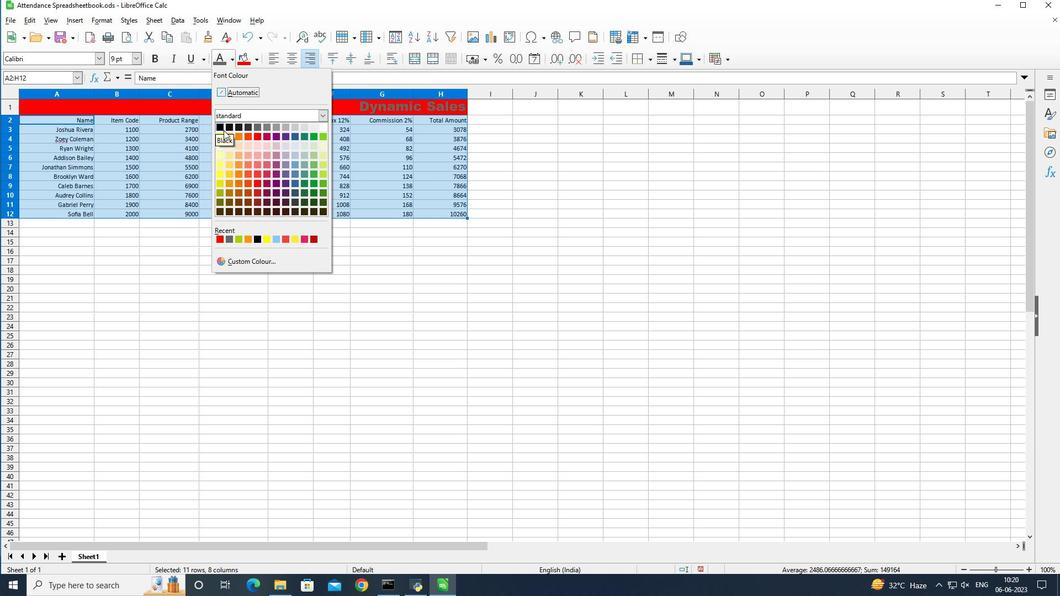 
Action: Mouse moved to (645, 59)
Screenshot: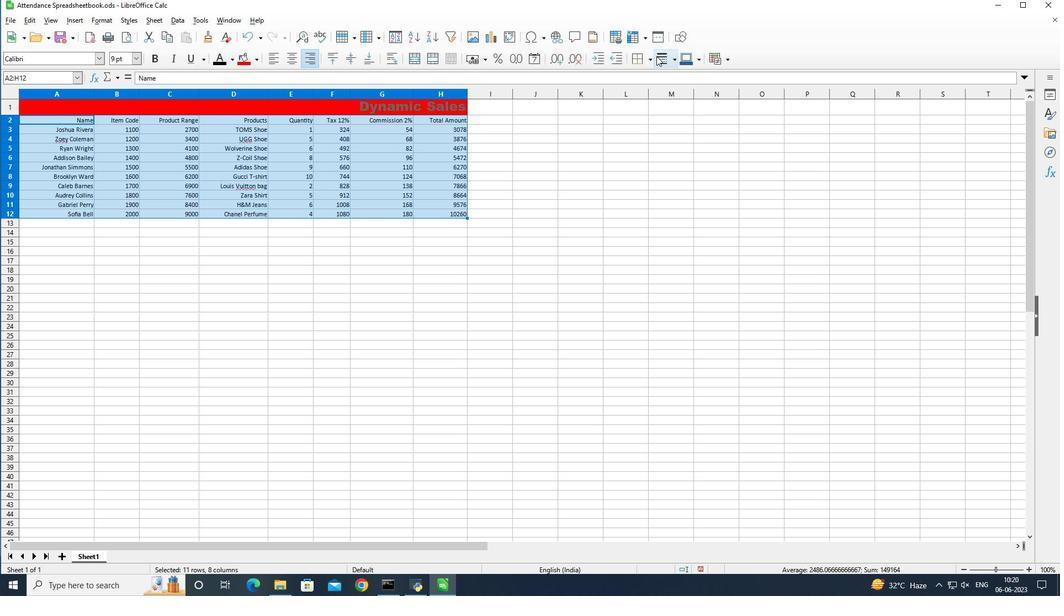 
Action: Mouse pressed left at (645, 59)
Screenshot: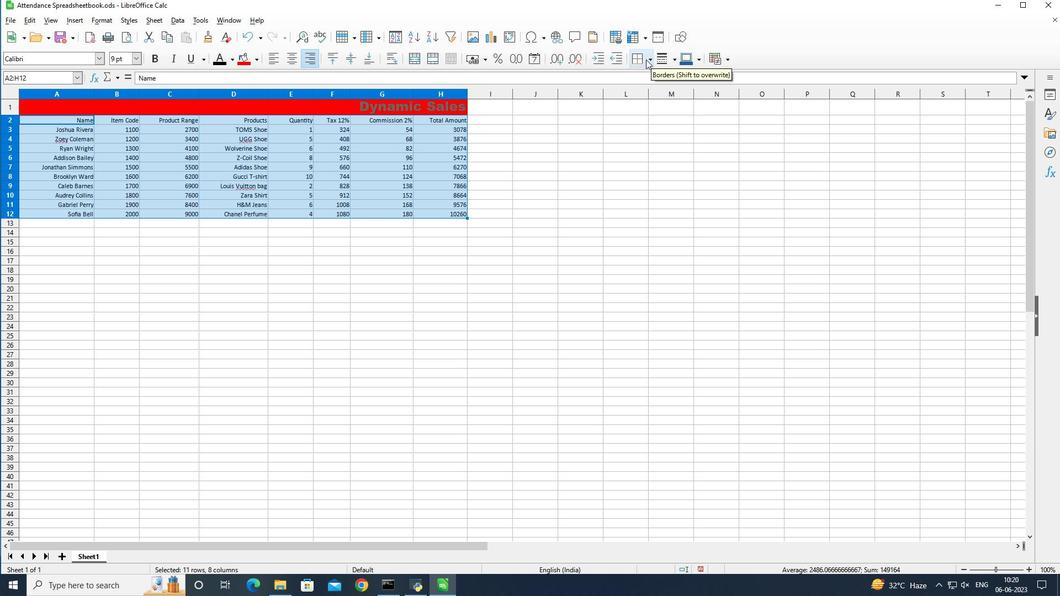 
Action: Mouse moved to (673, 104)
Screenshot: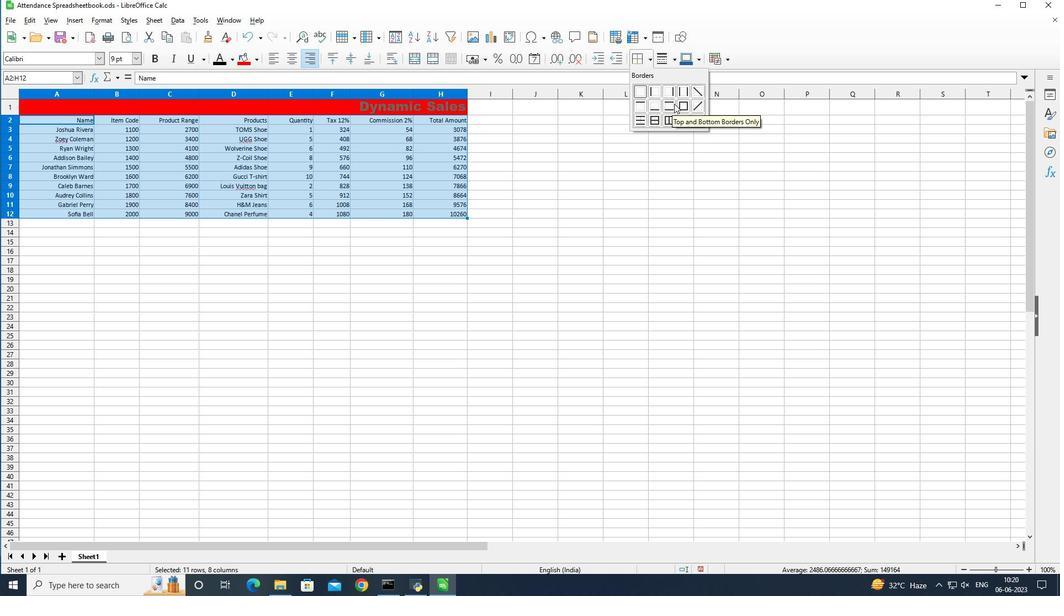 
Action: Mouse pressed left at (673, 104)
Screenshot: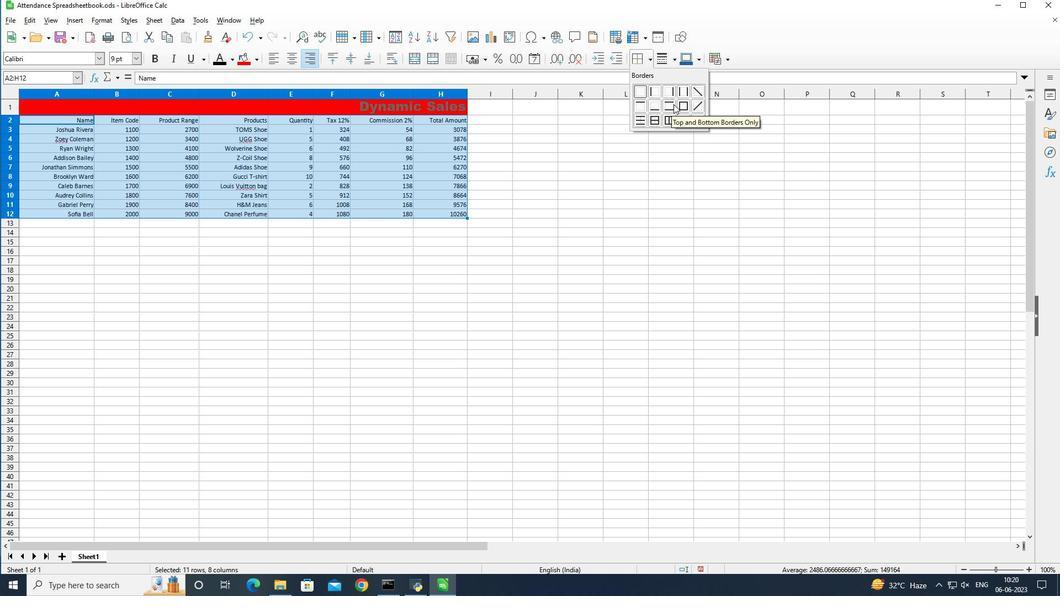 
Action: Mouse moved to (447, 216)
Screenshot: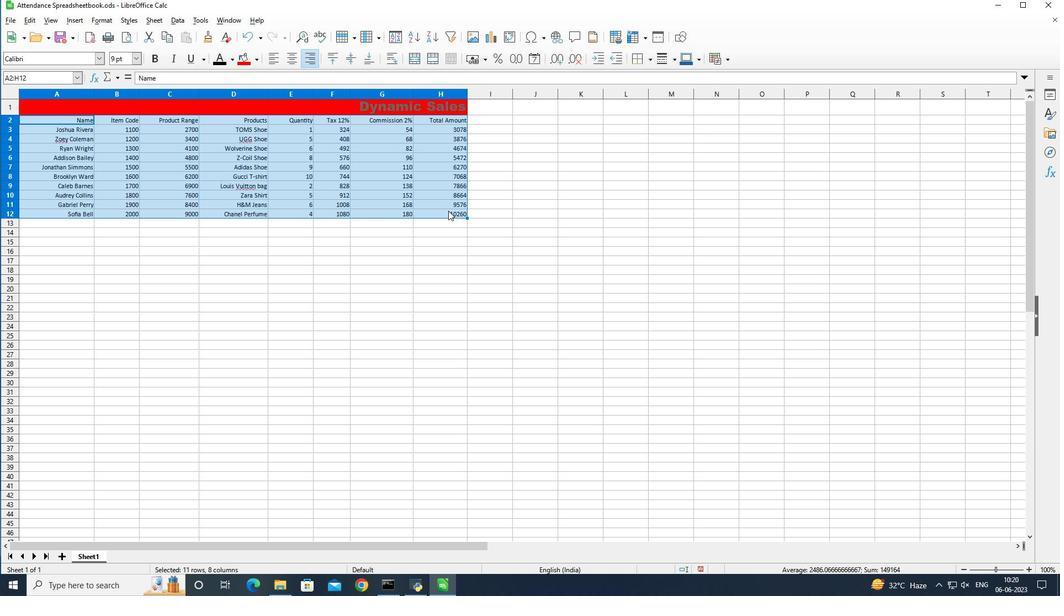 
Action: Mouse pressed left at (447, 216)
Screenshot: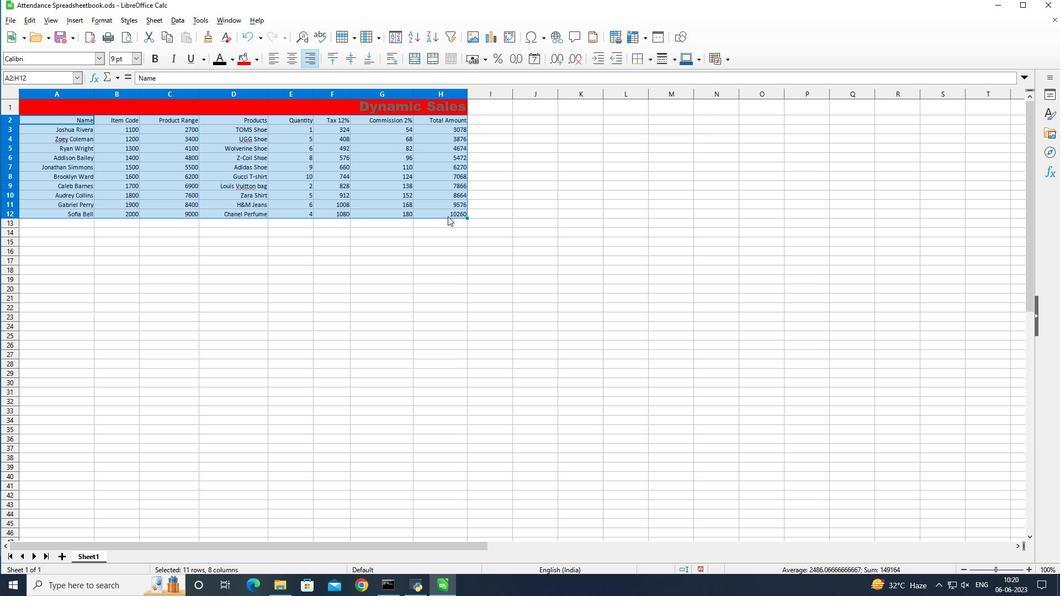 
